 Task: Look for space in Matehuala, Mexico from 8th June, 2023 to 16th June, 2023 for 2 adults in price range Rs.10000 to Rs.15000. Place can be entire place with 1  bedroom having 1 bed and 1 bathroom. Property type can be house, flat, guest house, hotel. Booking option can be shelf check-in. Required host language is English.
Action: Mouse moved to (520, 114)
Screenshot: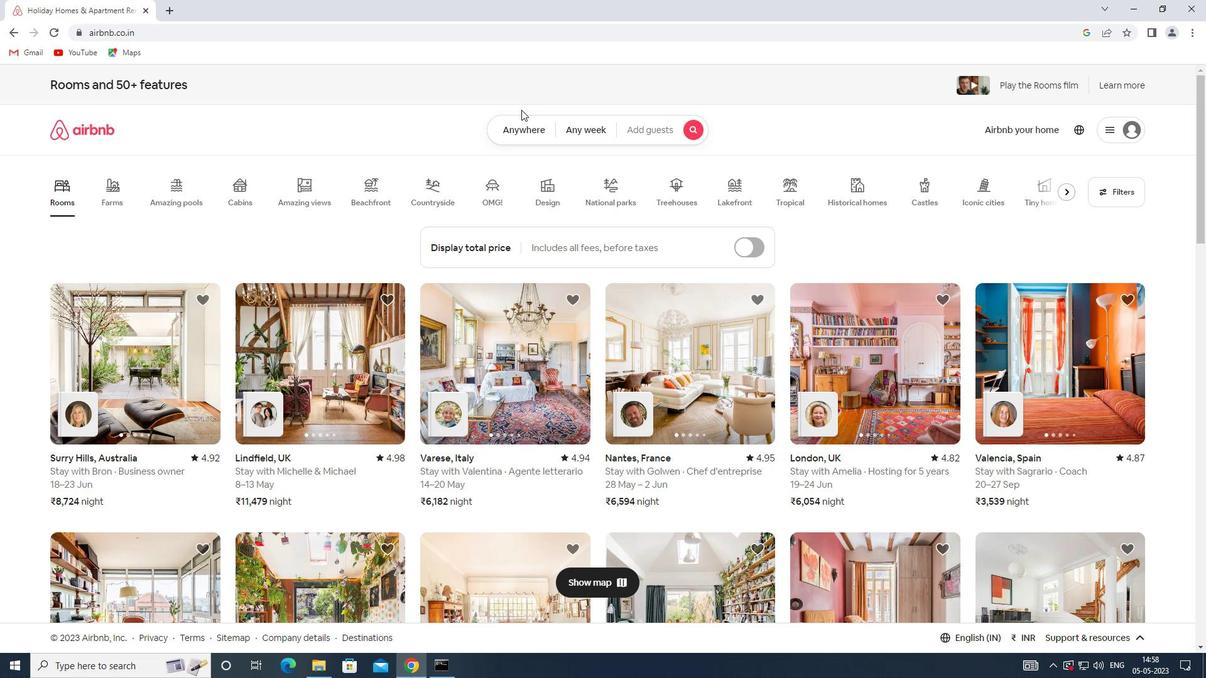 
Action: Mouse pressed left at (520, 114)
Screenshot: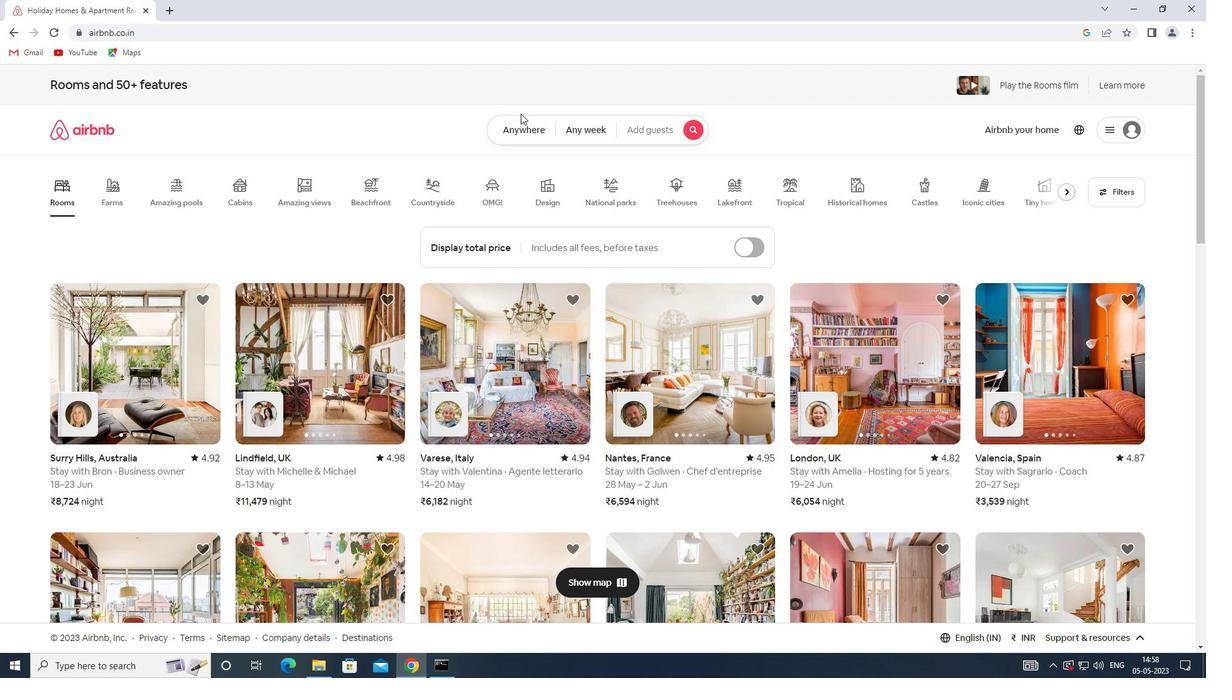 
Action: Mouse moved to (521, 126)
Screenshot: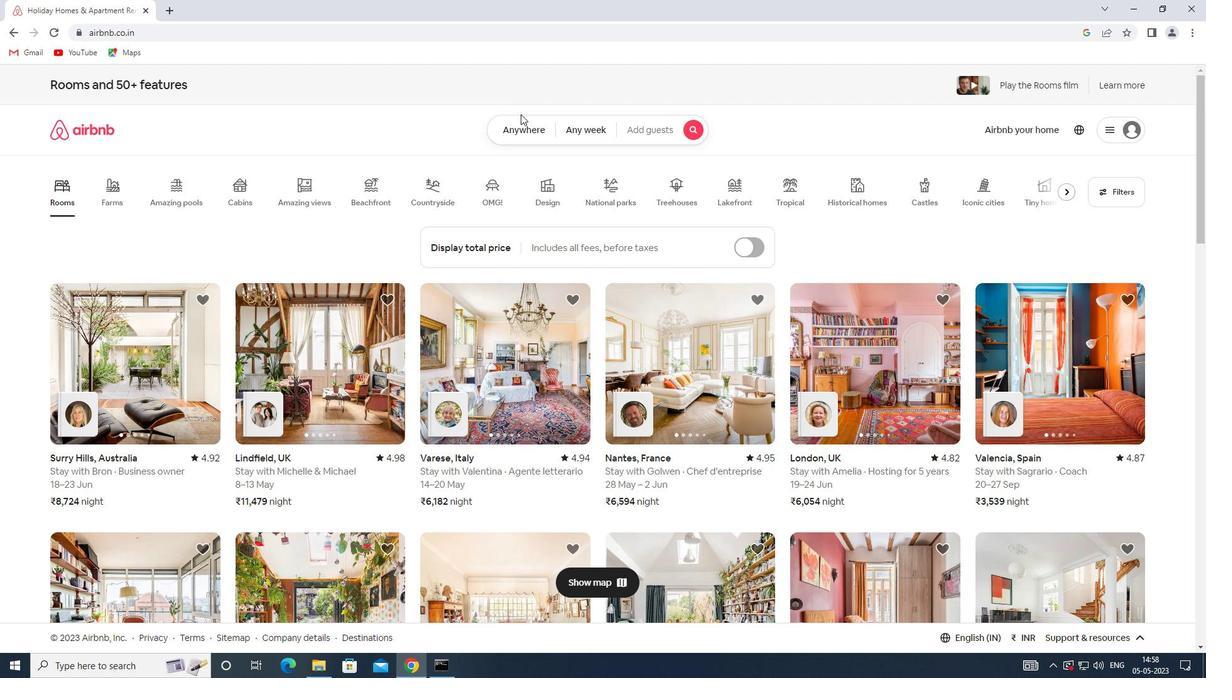
Action: Mouse pressed left at (521, 126)
Screenshot: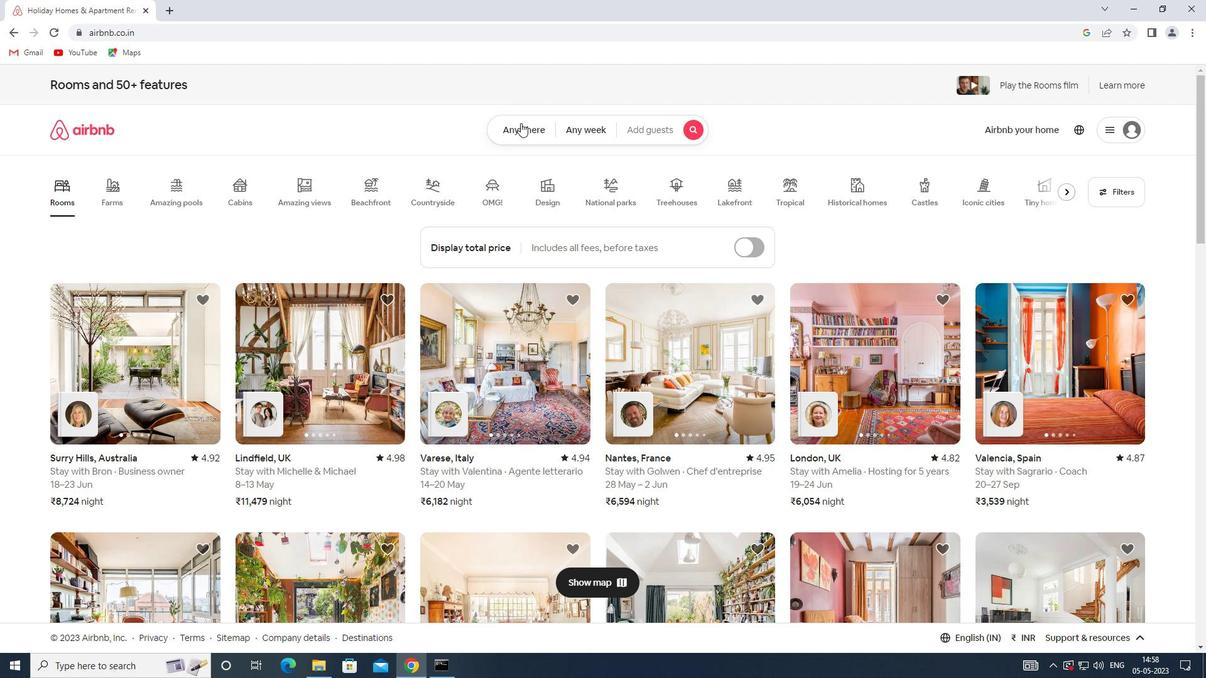 
Action: Mouse moved to (433, 182)
Screenshot: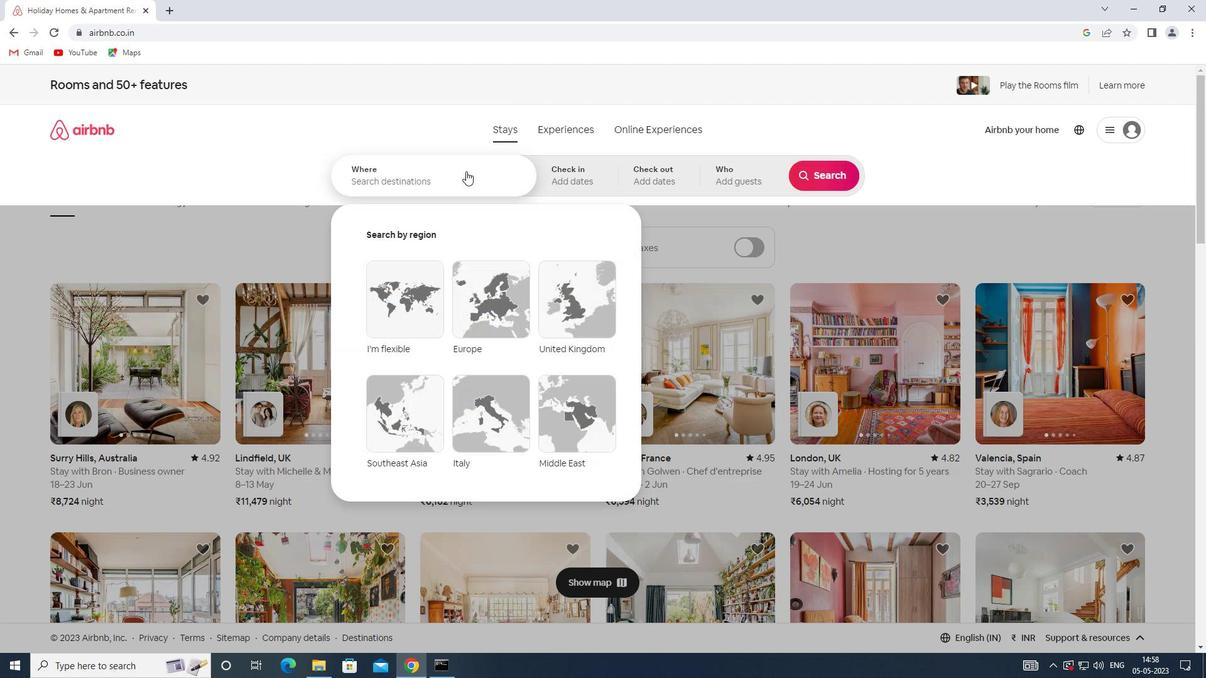 
Action: Mouse pressed left at (433, 182)
Screenshot: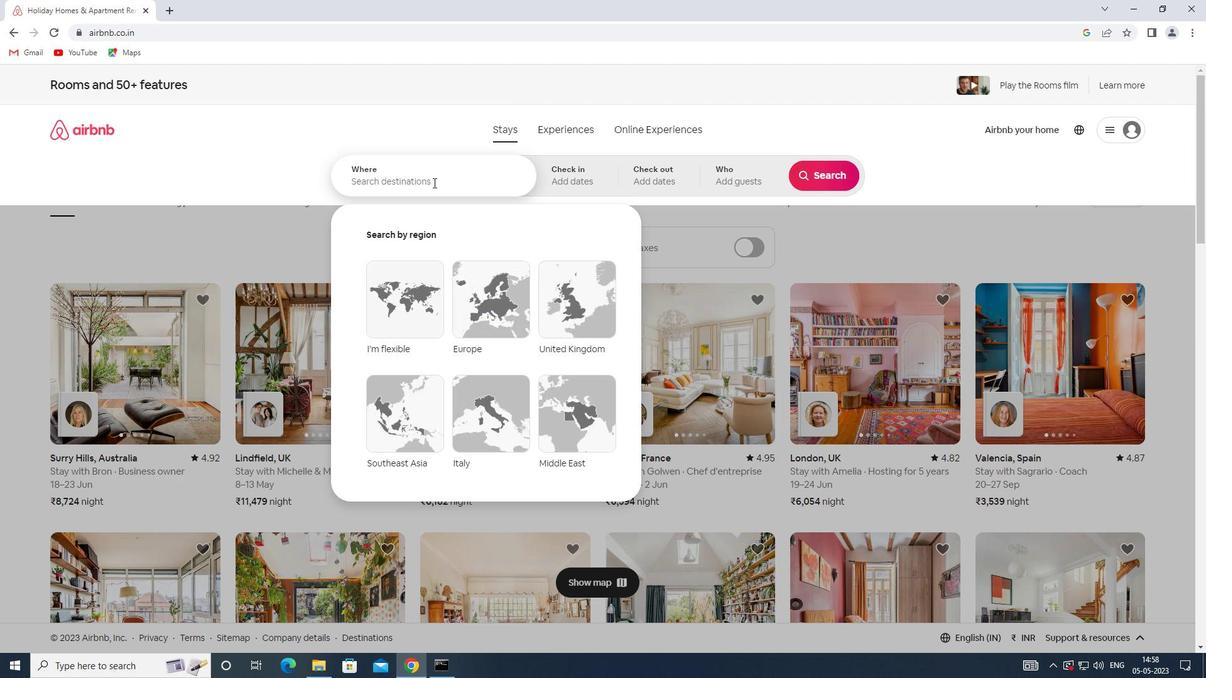
Action: Key pressed <Key.shift><Key.shift><Key.shift><Key.shift><Key.shift><Key.shift><Key.shift><Key.shift><Key.shift><Key.shift><Key.shift><Key.shift><Key.shift><Key.shift><Key.shift><Key.shift><Key.shift><Key.shift><Key.shift><Key.shift><Key.shift><Key.shift><Key.shift><Key.shift><Key.shift><Key.shift><Key.shift><Key.shift><Key.shift><Key.shift><Key.shift><Key.shift><Key.shift><Key.shift>MATEHULA,<Key.shift>MEXICO
Screenshot: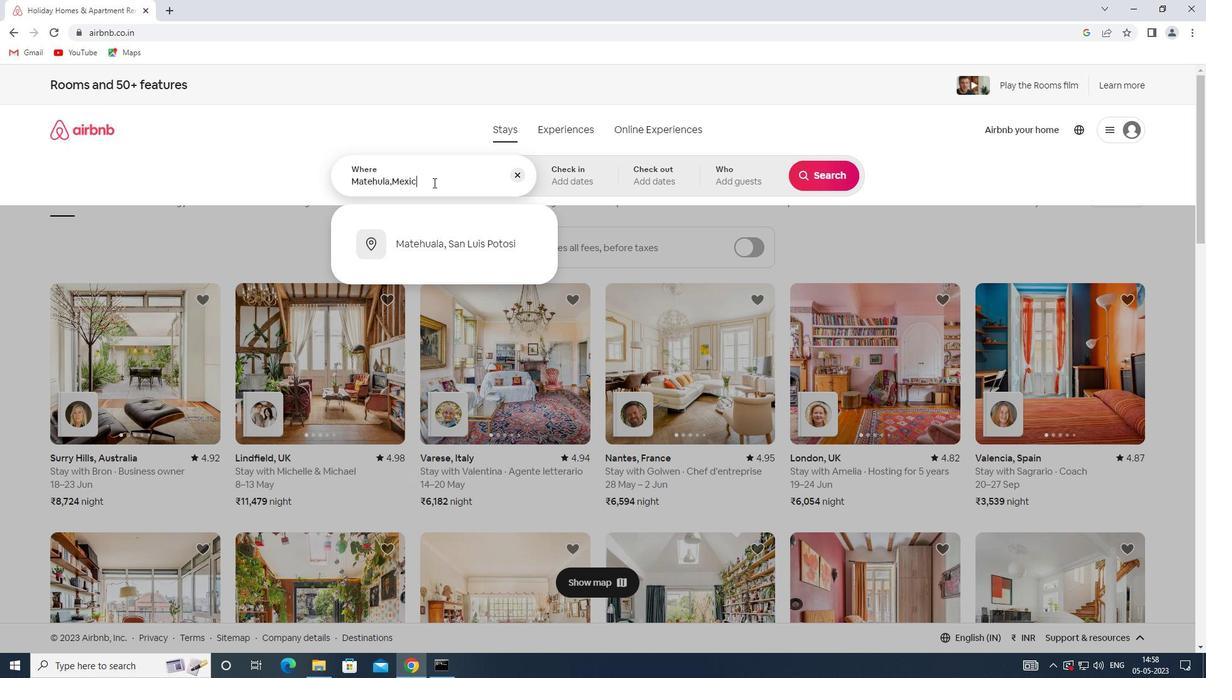
Action: Mouse moved to (588, 180)
Screenshot: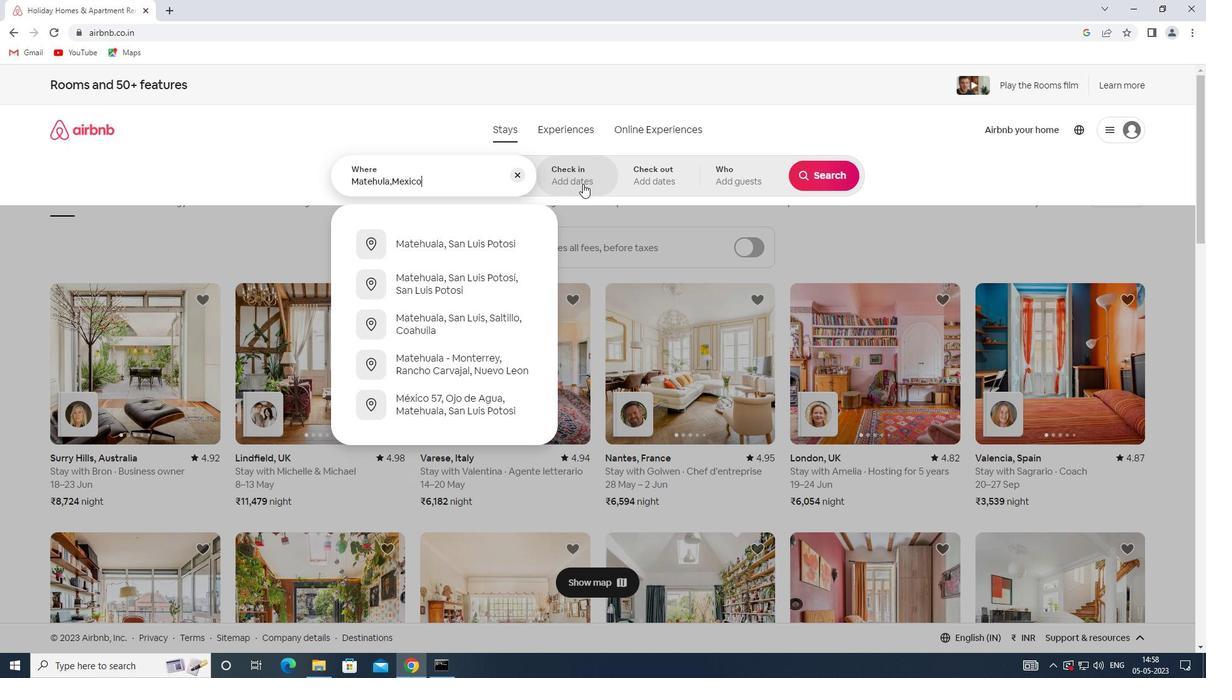 
Action: Mouse pressed left at (588, 180)
Screenshot: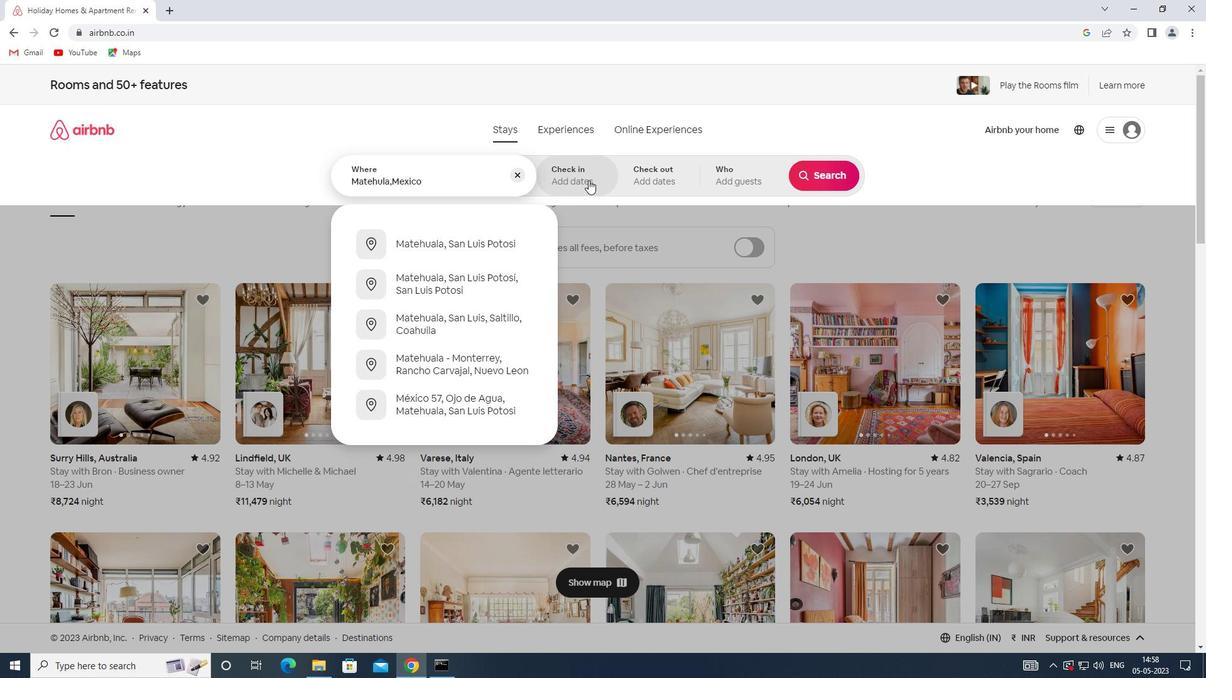 
Action: Mouse moved to (752, 346)
Screenshot: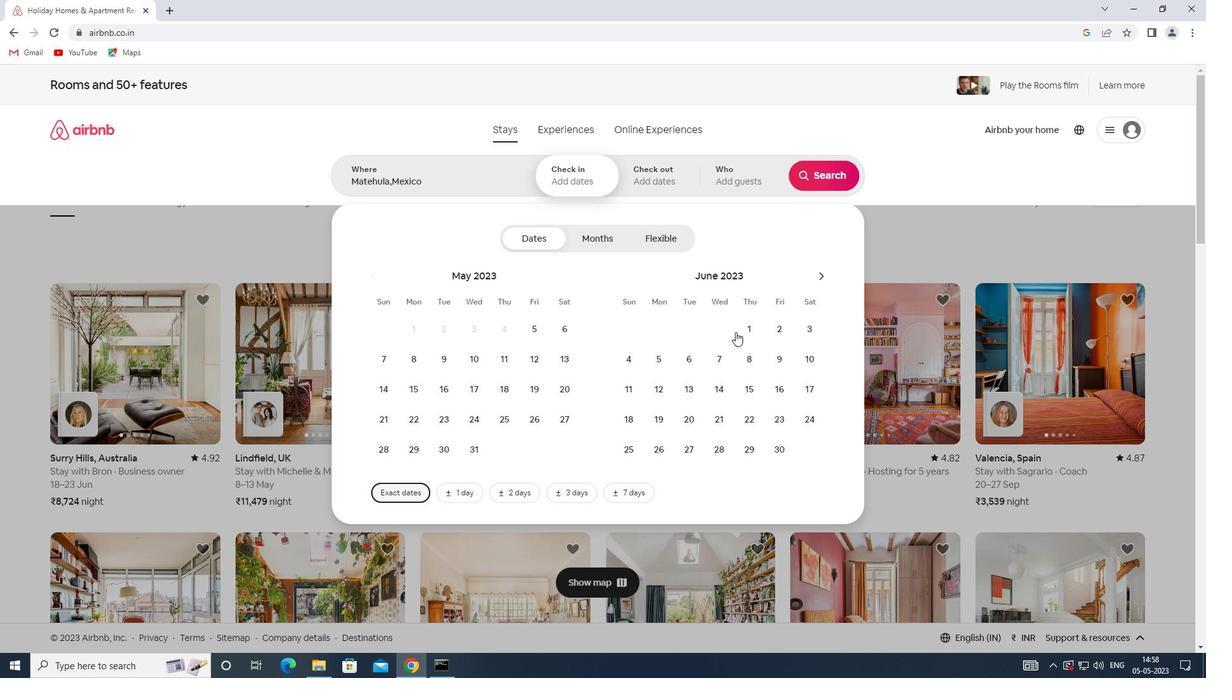 
Action: Mouse pressed left at (752, 346)
Screenshot: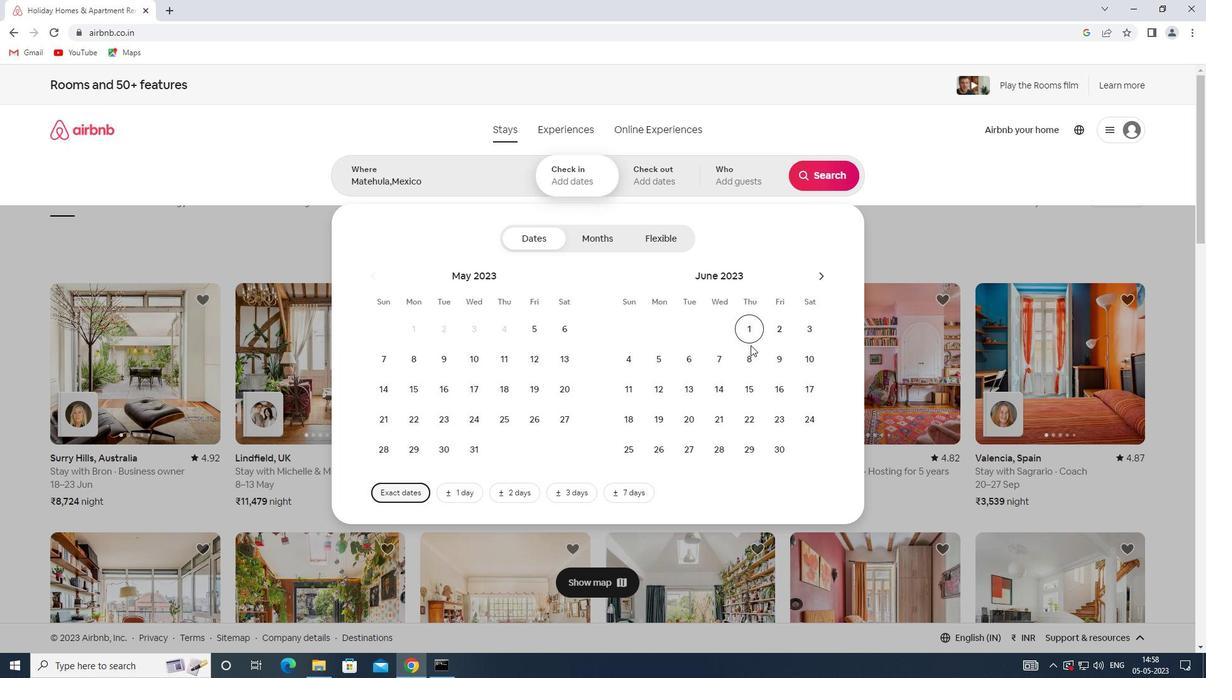 
Action: Mouse moved to (782, 384)
Screenshot: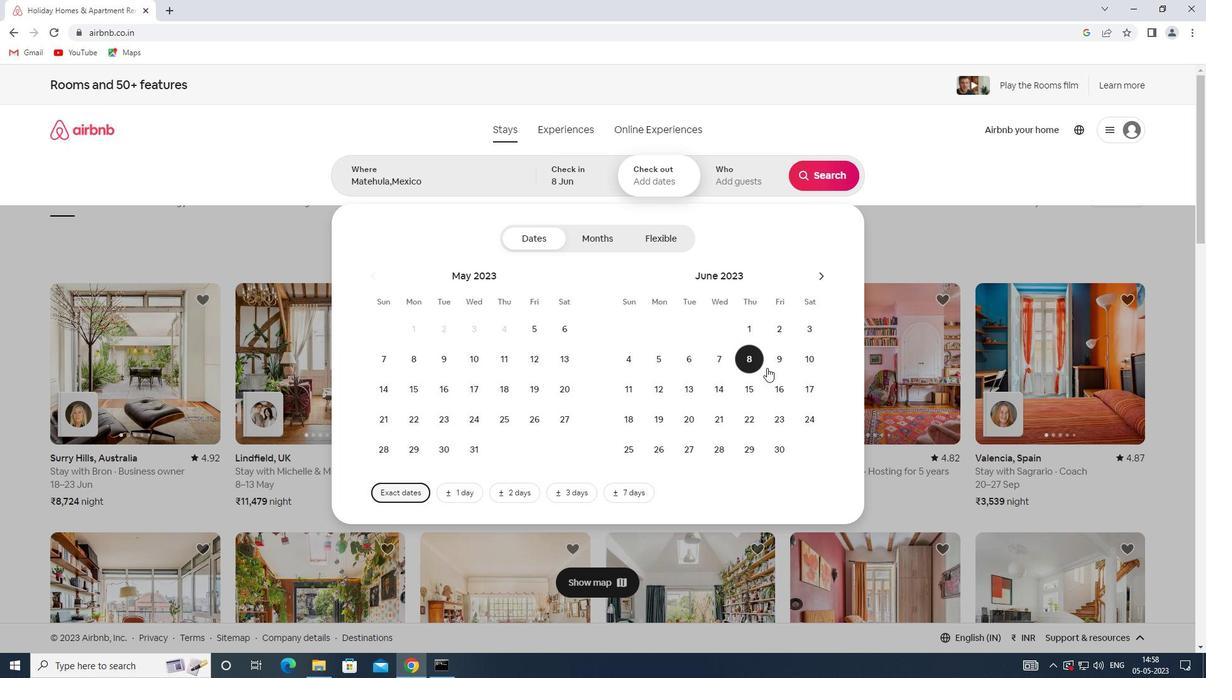 
Action: Mouse pressed left at (782, 384)
Screenshot: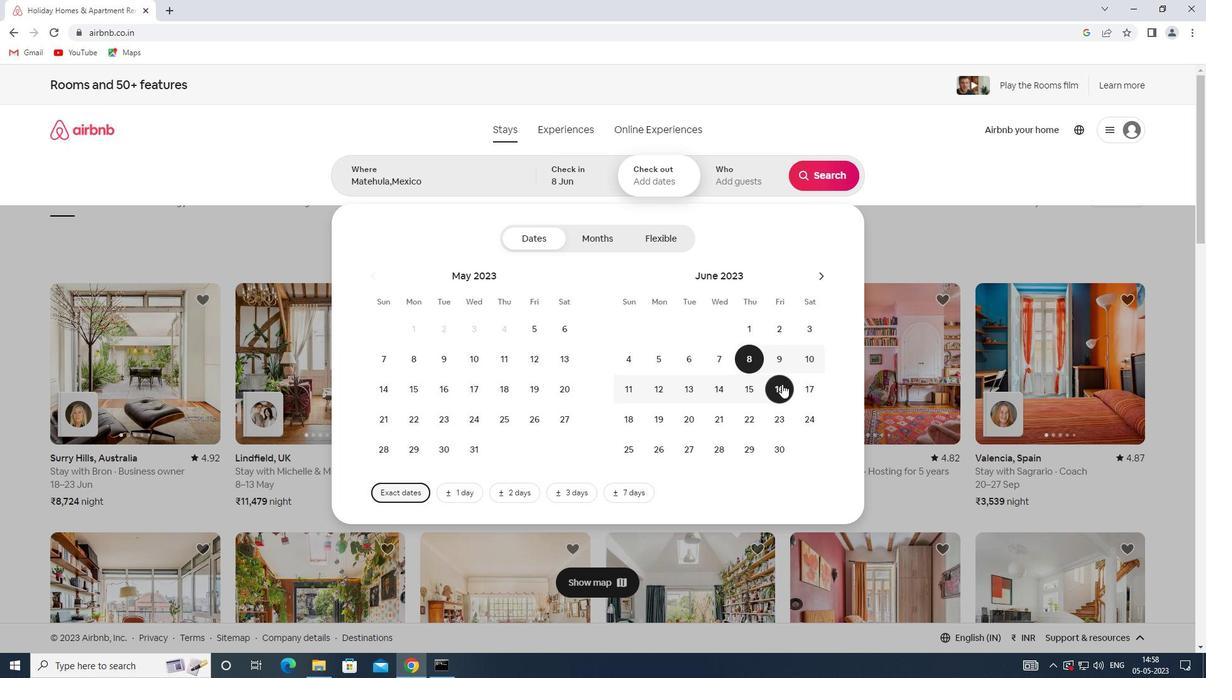 
Action: Mouse moved to (755, 176)
Screenshot: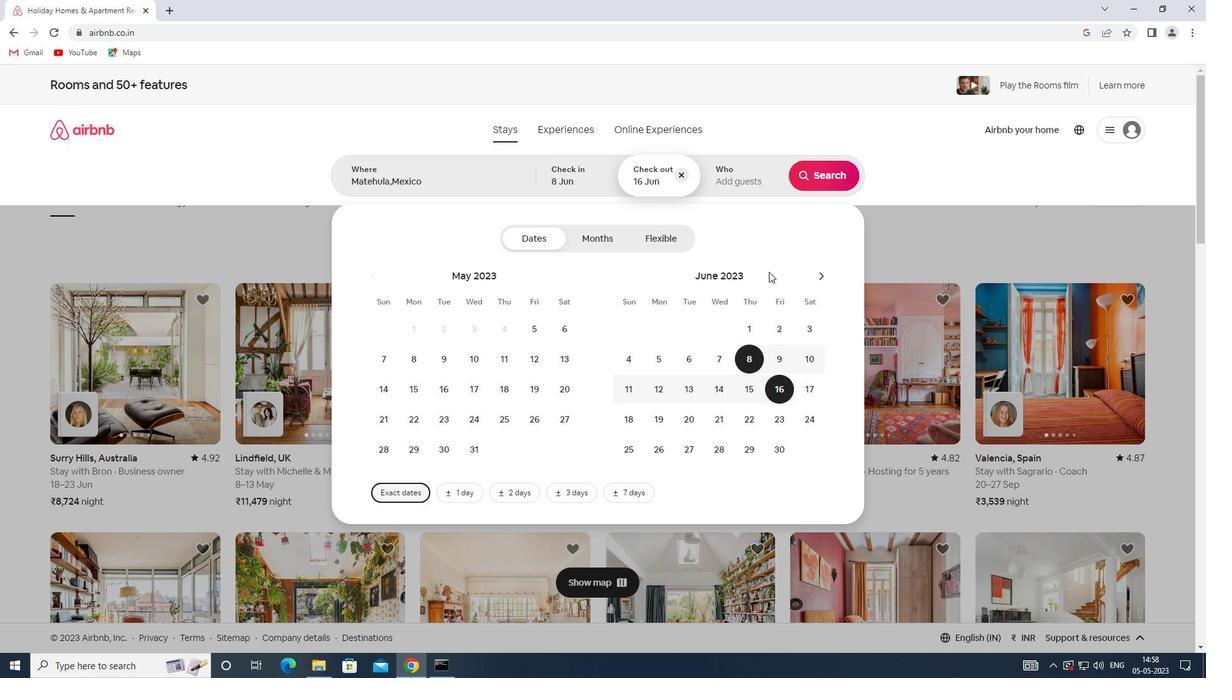 
Action: Mouse pressed left at (755, 176)
Screenshot: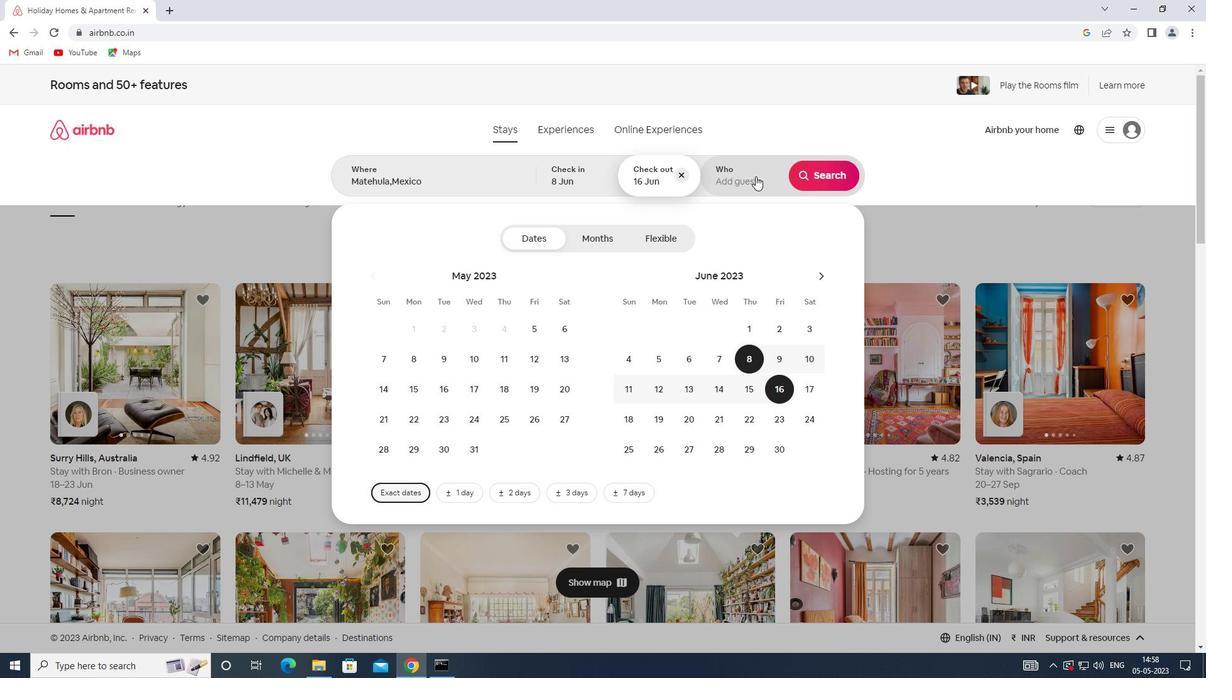 
Action: Mouse moved to (832, 243)
Screenshot: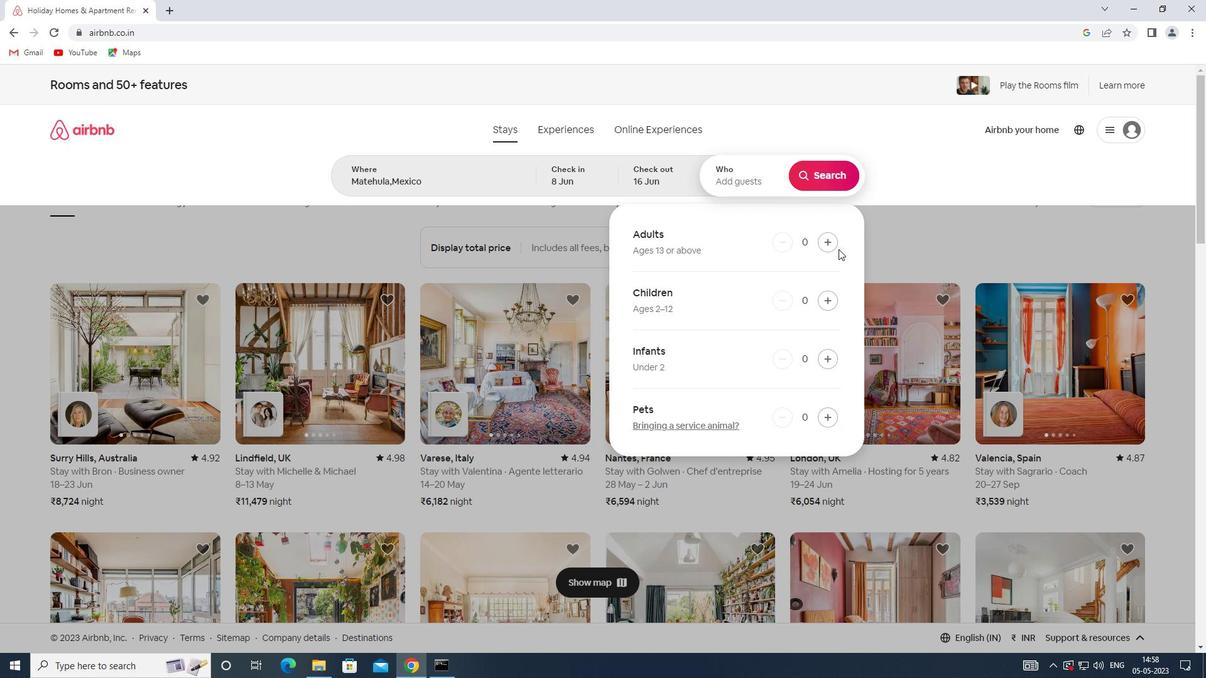 
Action: Mouse pressed left at (832, 243)
Screenshot: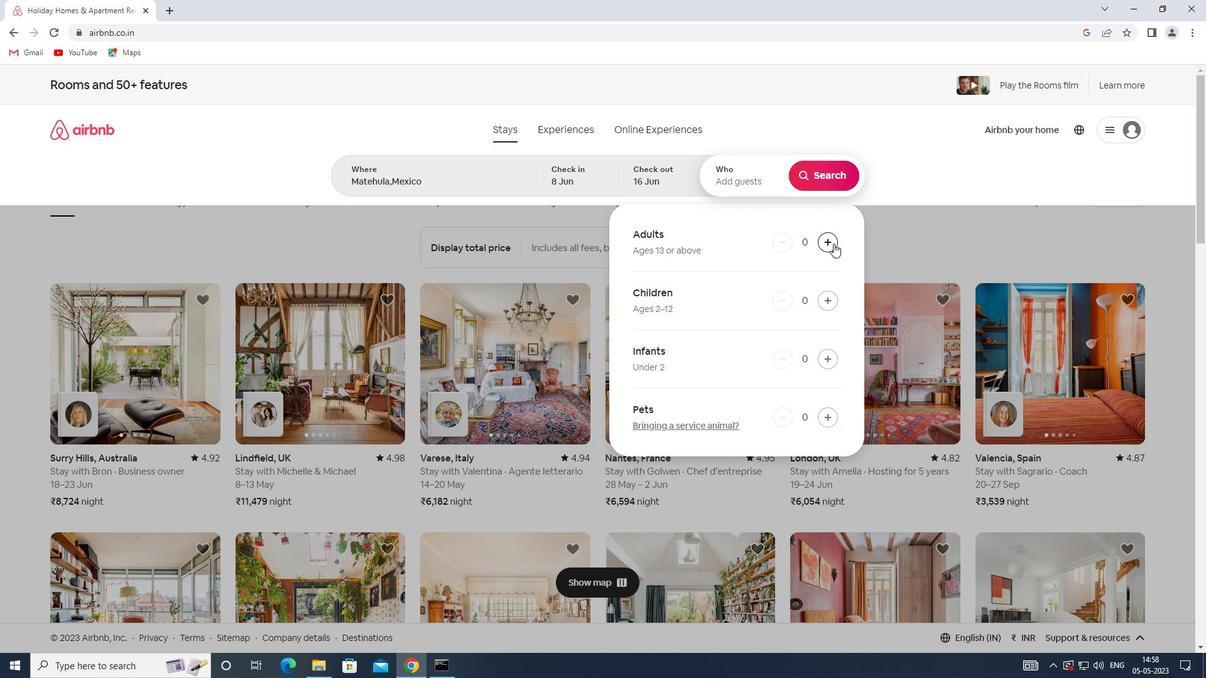
Action: Mouse pressed left at (832, 243)
Screenshot: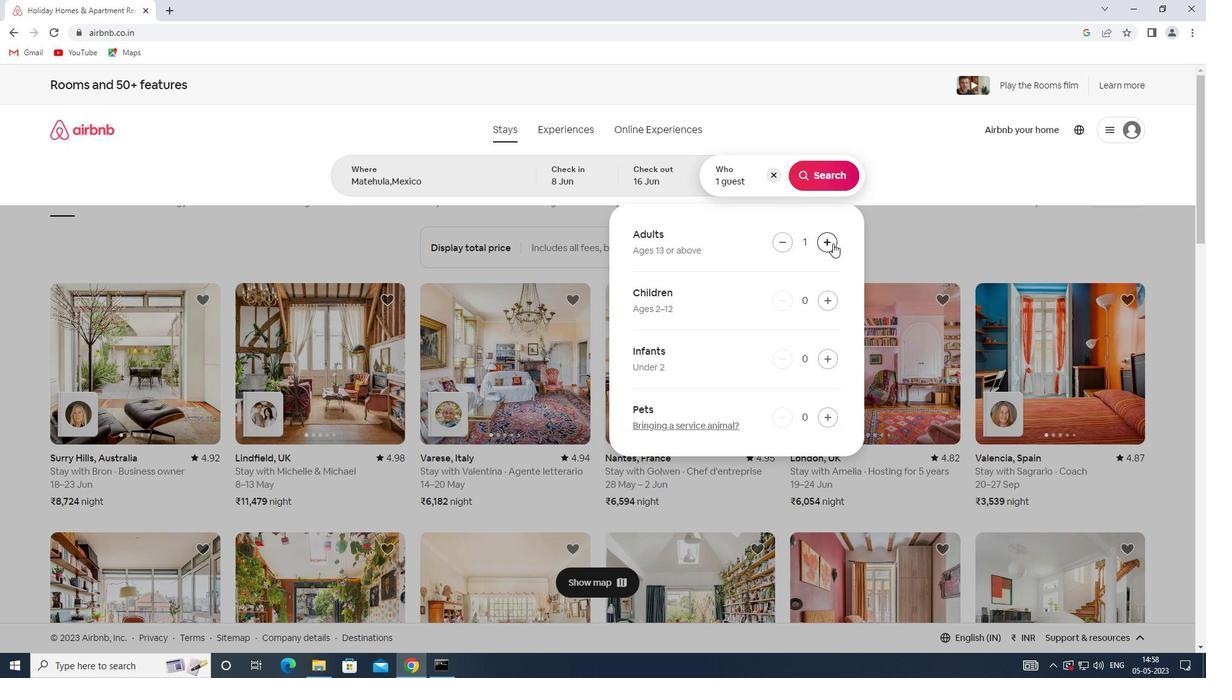 
Action: Mouse moved to (824, 176)
Screenshot: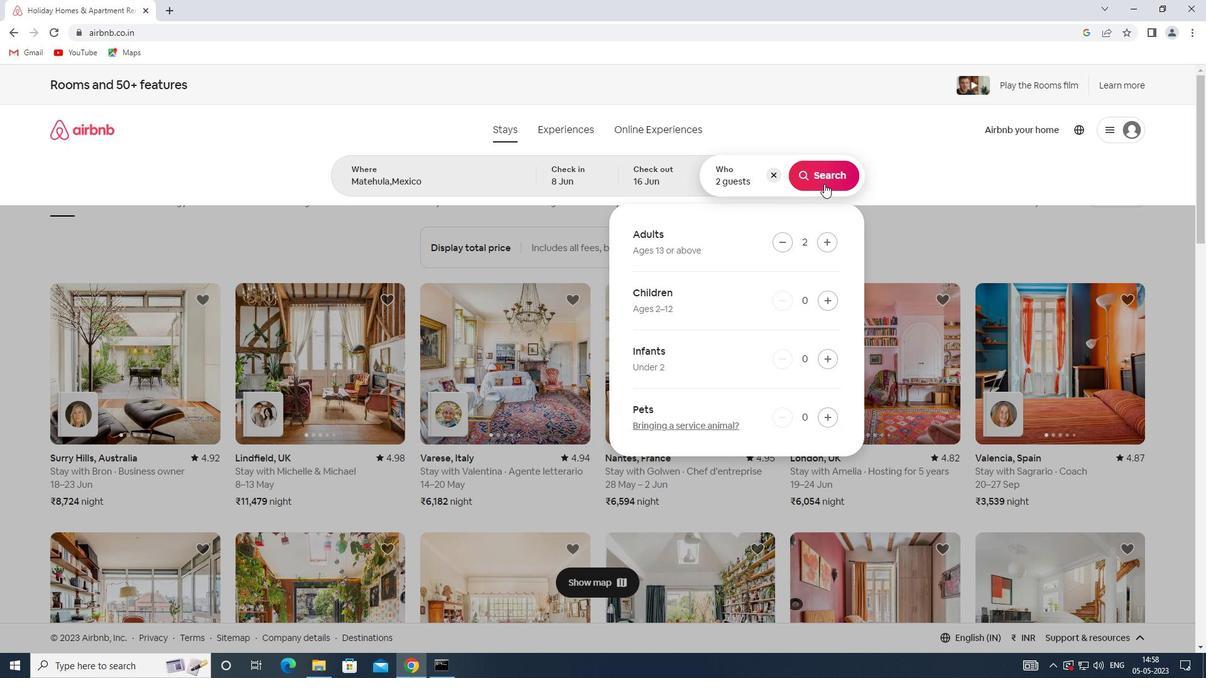 
Action: Mouse pressed left at (824, 176)
Screenshot: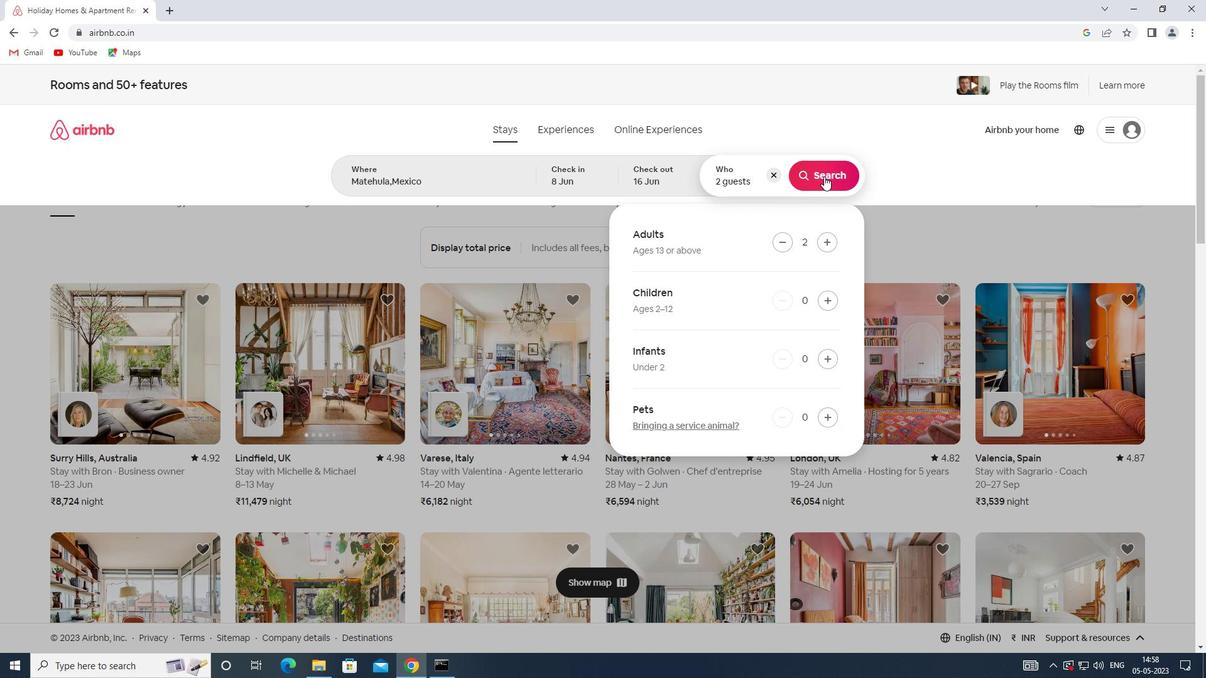 
Action: Mouse moved to (1158, 149)
Screenshot: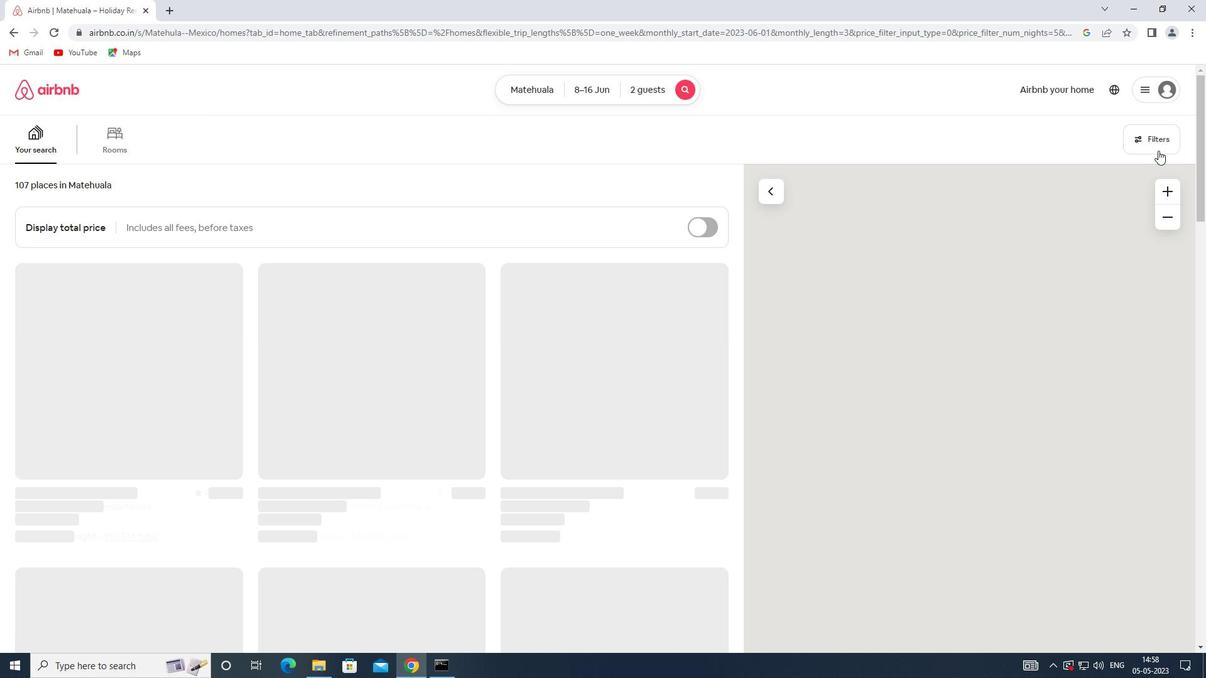 
Action: Mouse pressed left at (1158, 149)
Screenshot: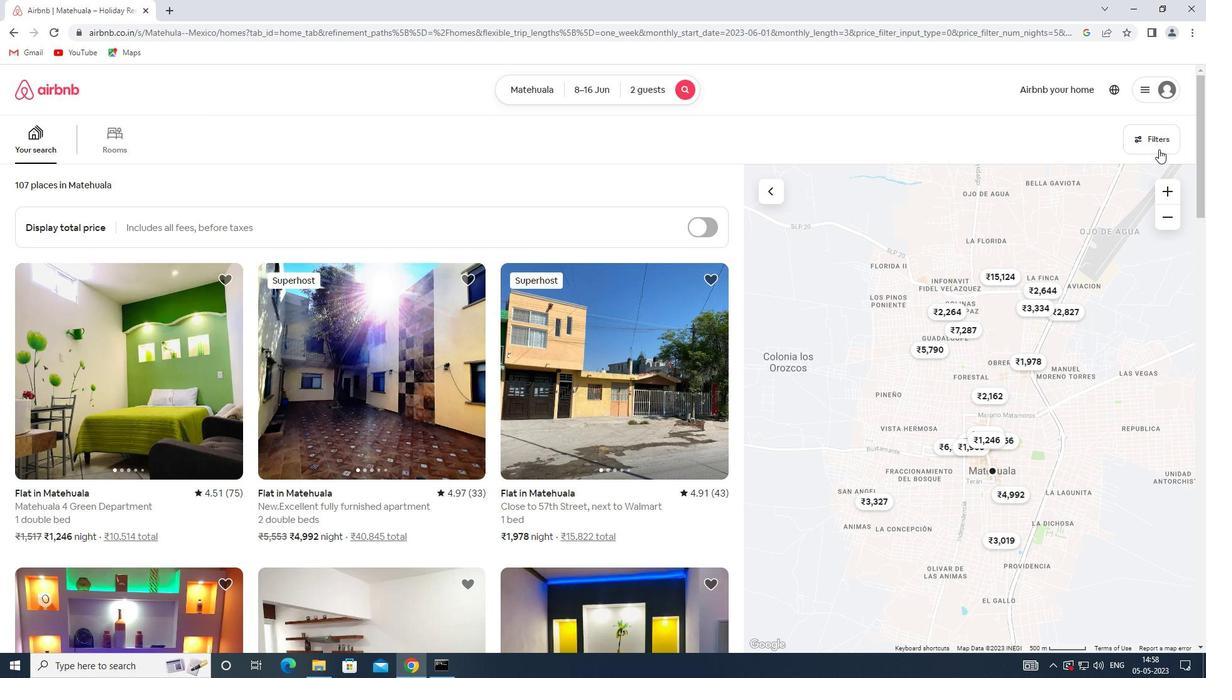 
Action: Mouse moved to (439, 450)
Screenshot: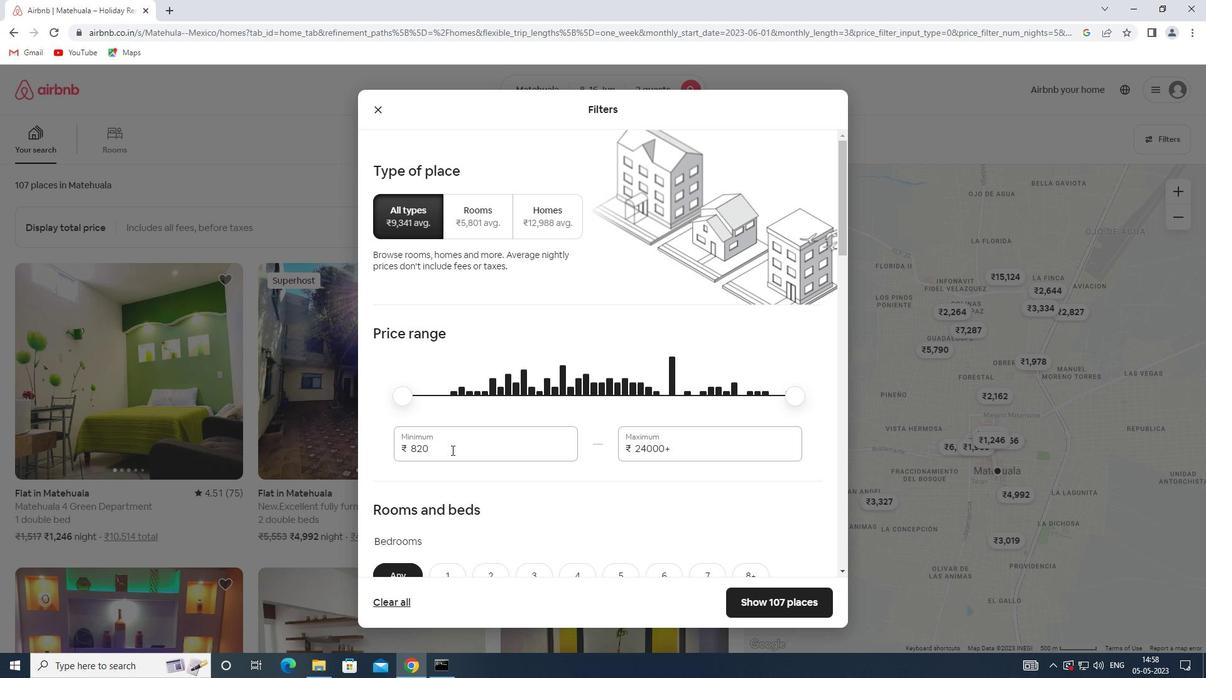 
Action: Mouse pressed left at (439, 450)
Screenshot: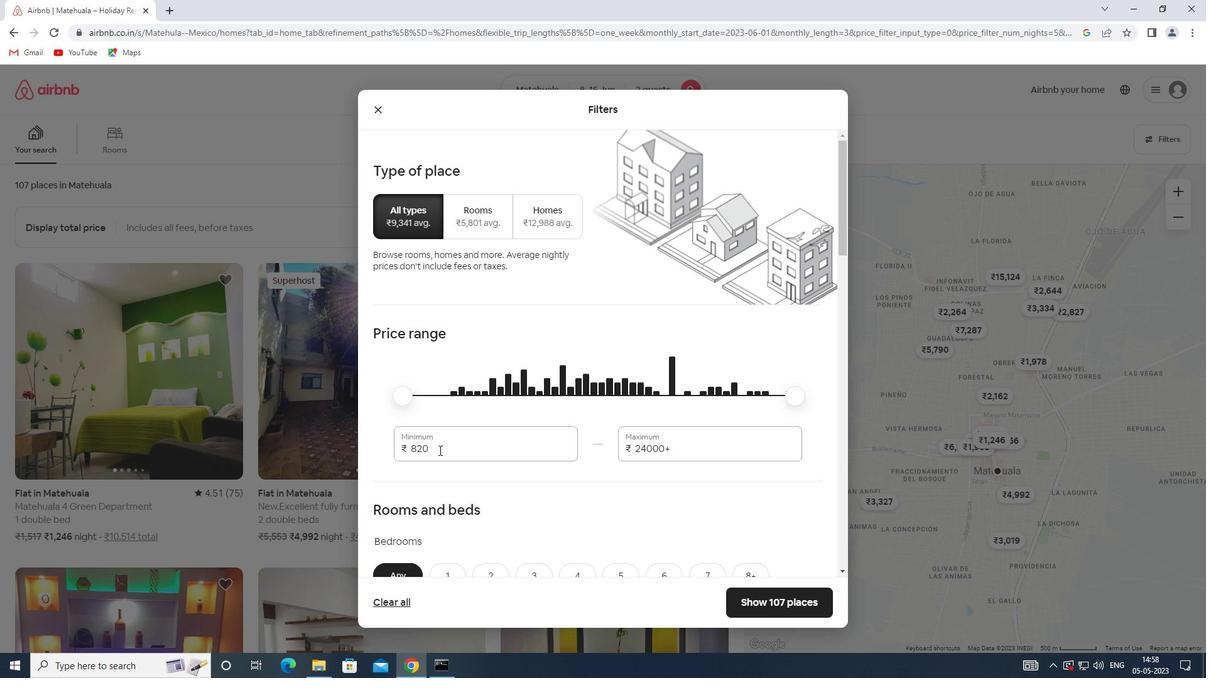 
Action: Mouse moved to (410, 447)
Screenshot: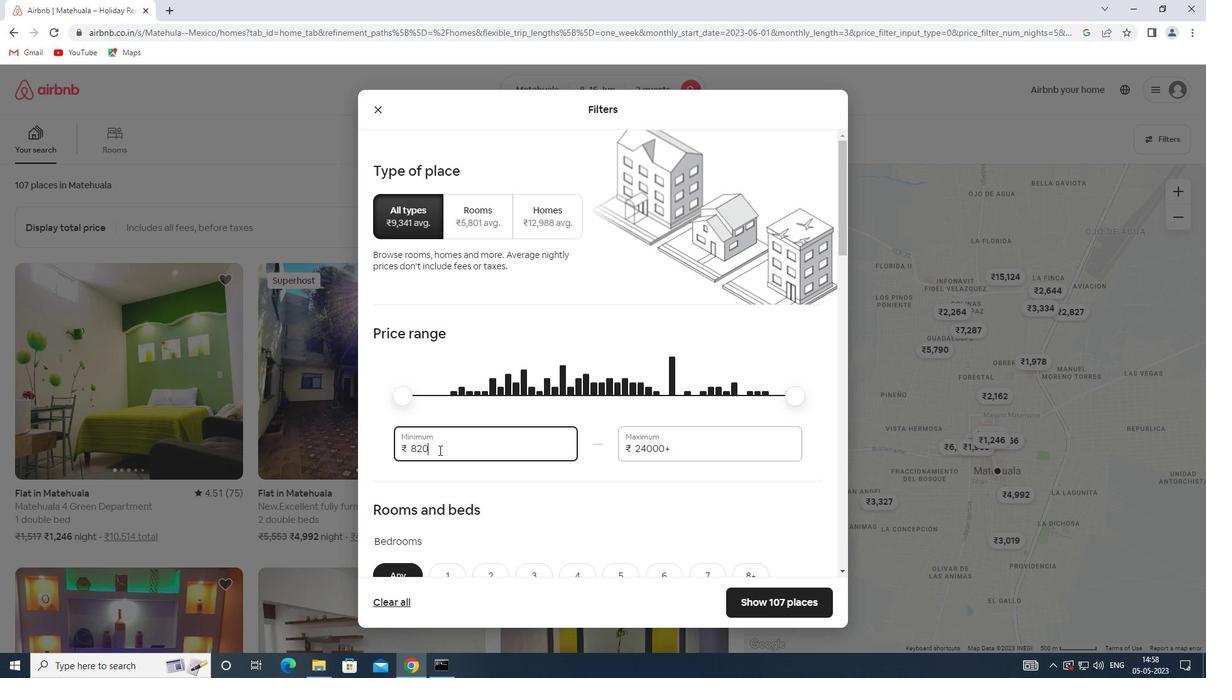 
Action: Key pressed 10000
Screenshot: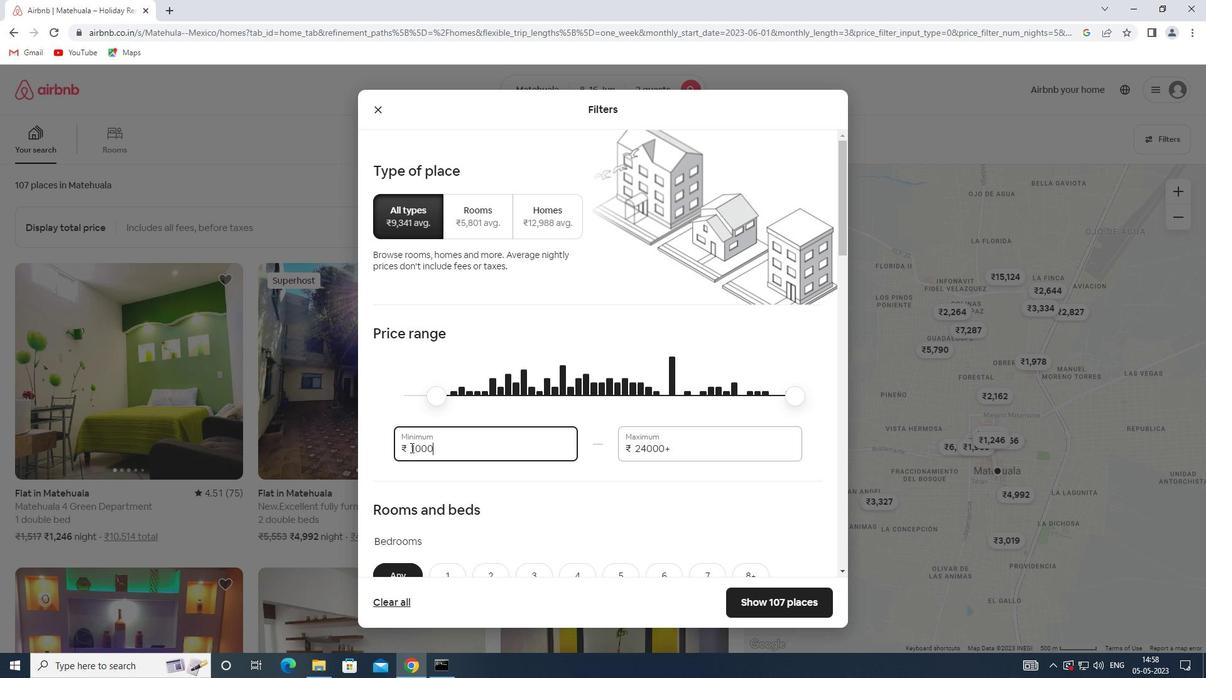 
Action: Mouse moved to (671, 448)
Screenshot: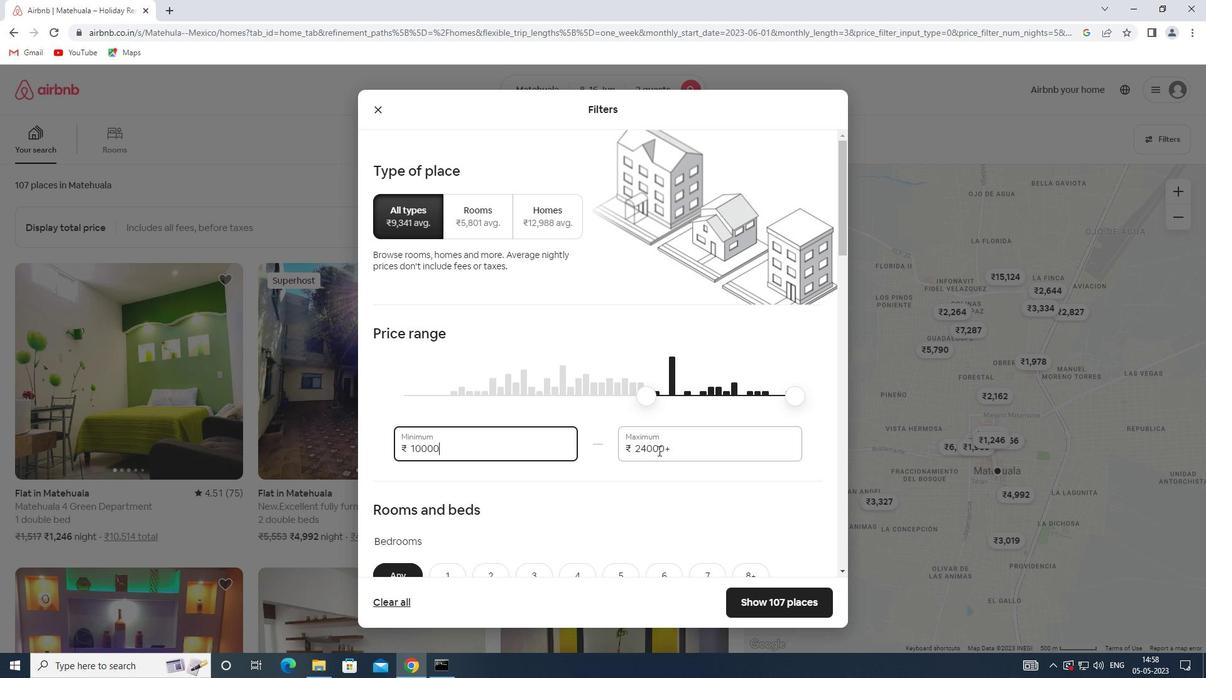
Action: Mouse pressed left at (671, 448)
Screenshot: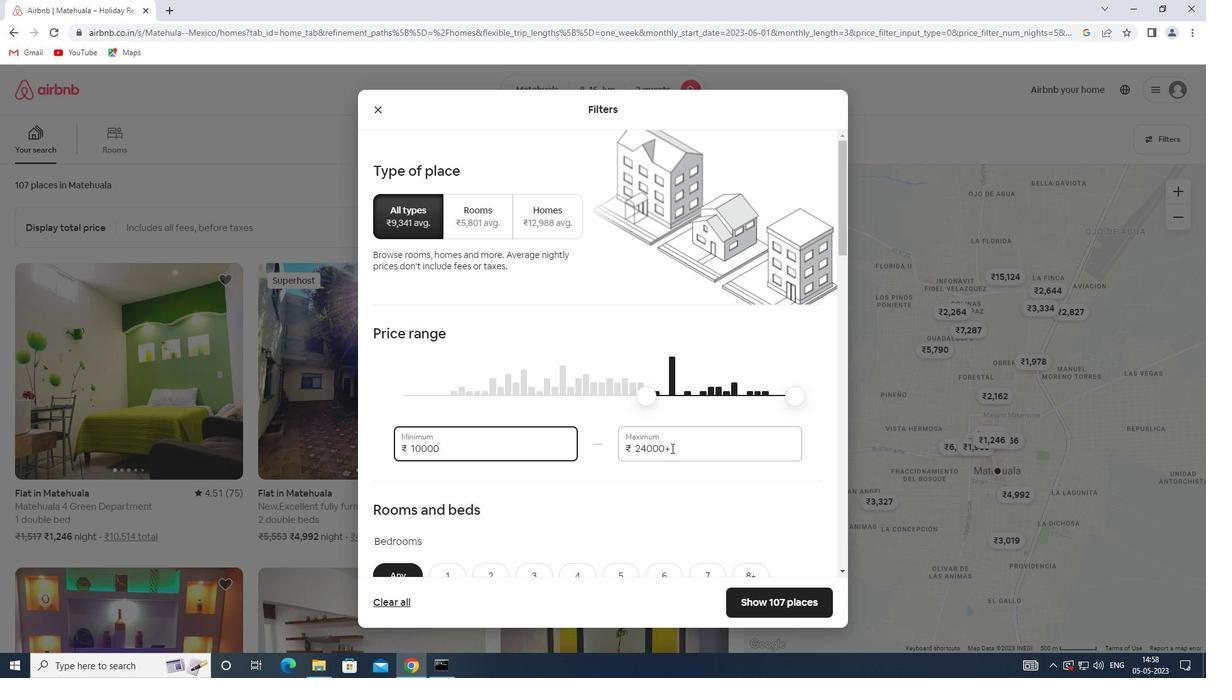
Action: Mouse moved to (623, 449)
Screenshot: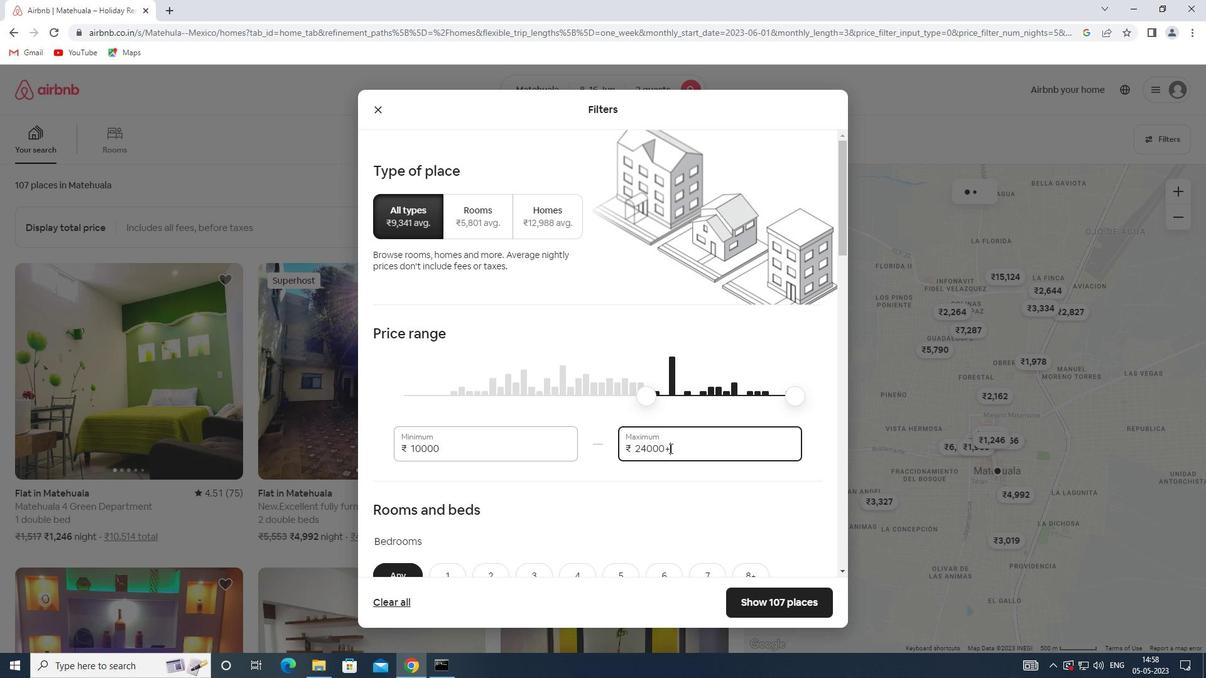 
Action: Key pressed 15000
Screenshot: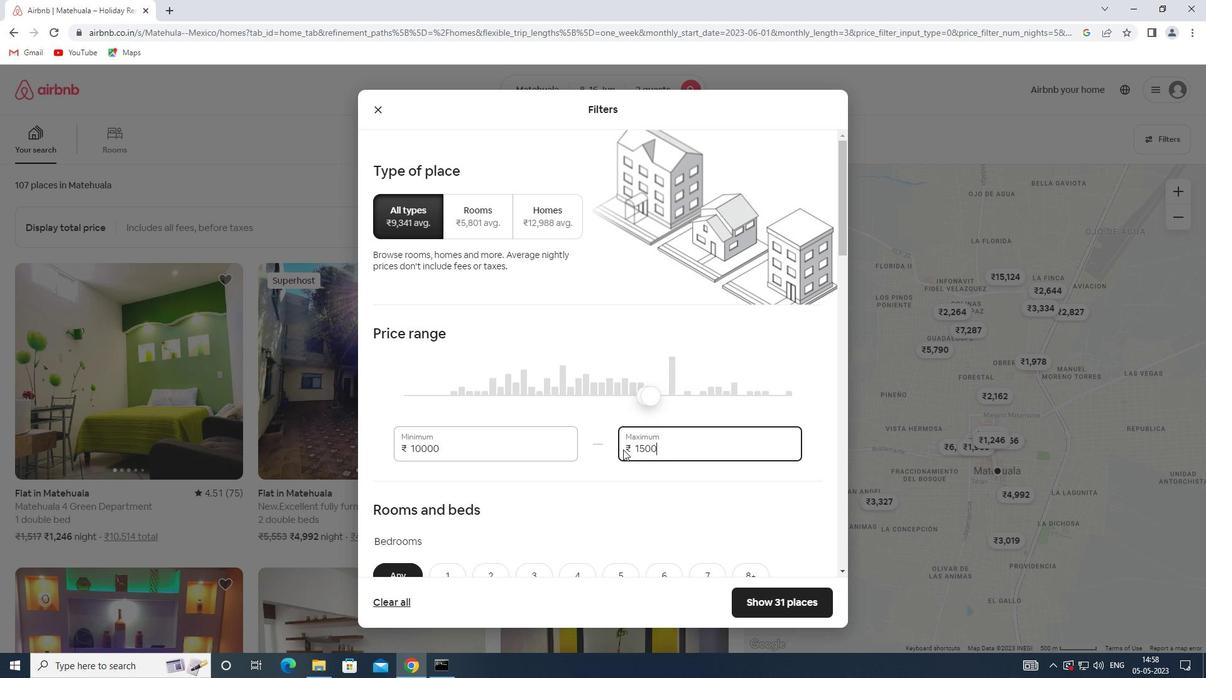 
Action: Mouse moved to (550, 427)
Screenshot: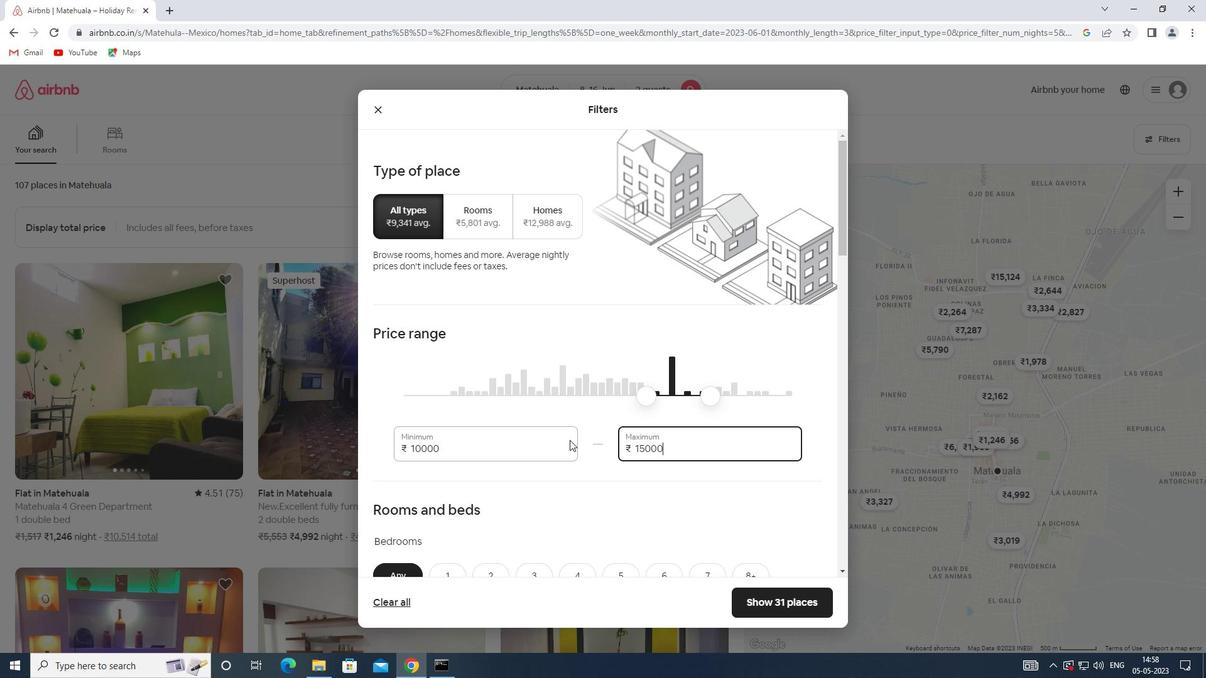 
Action: Mouse scrolled (550, 426) with delta (0, 0)
Screenshot: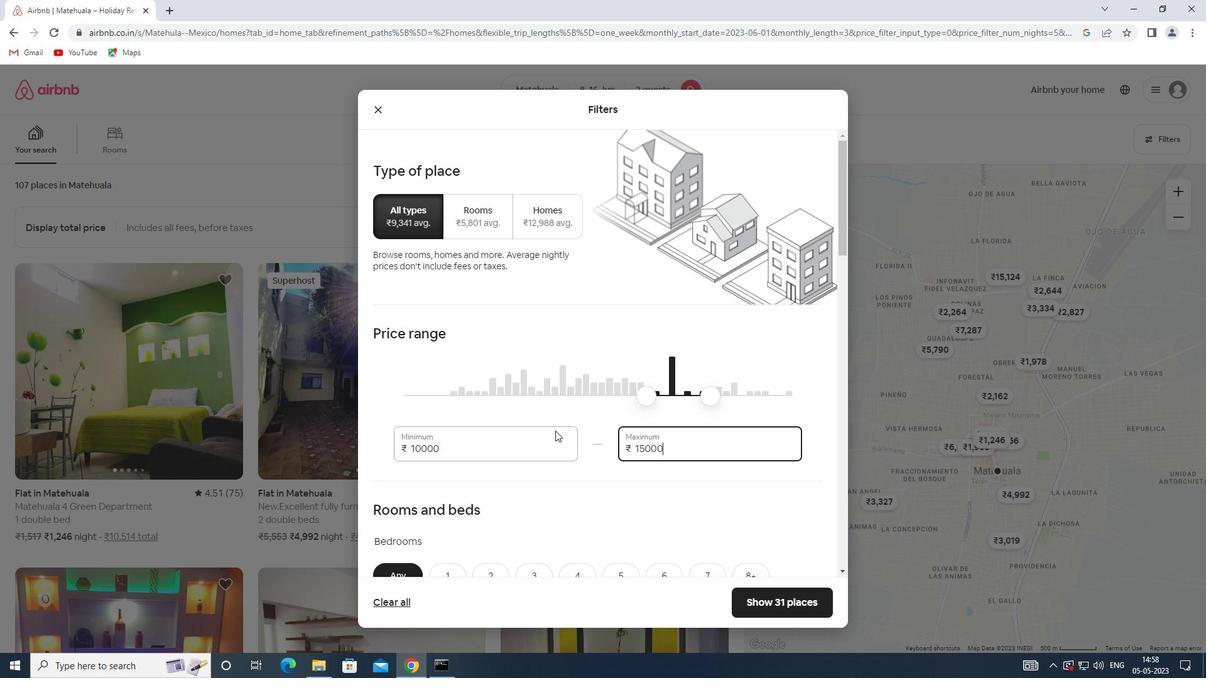 
Action: Mouse moved to (549, 427)
Screenshot: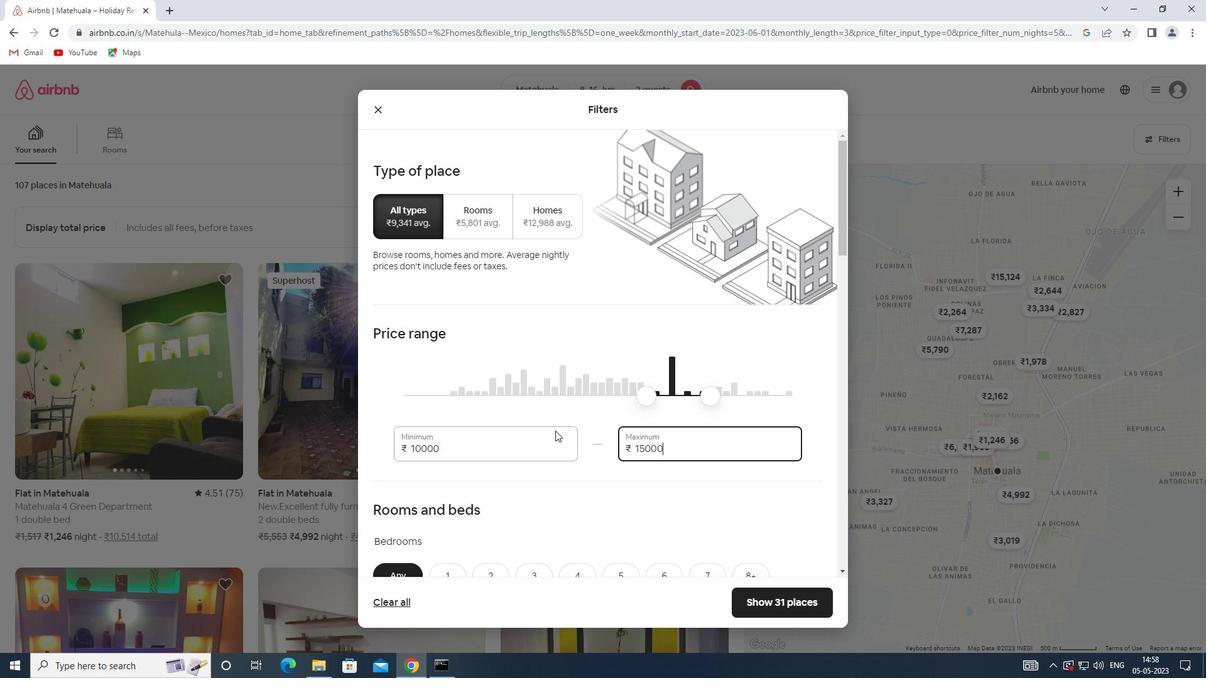 
Action: Mouse scrolled (549, 426) with delta (0, 0)
Screenshot: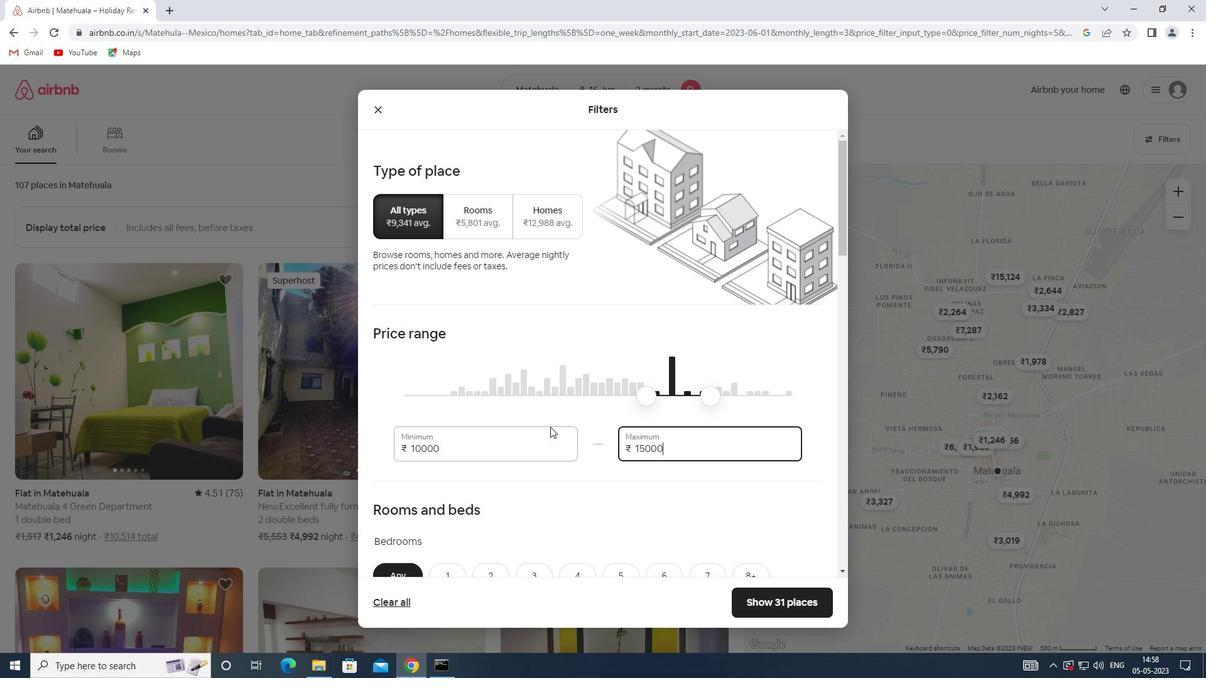 
Action: Mouse scrolled (549, 426) with delta (0, 0)
Screenshot: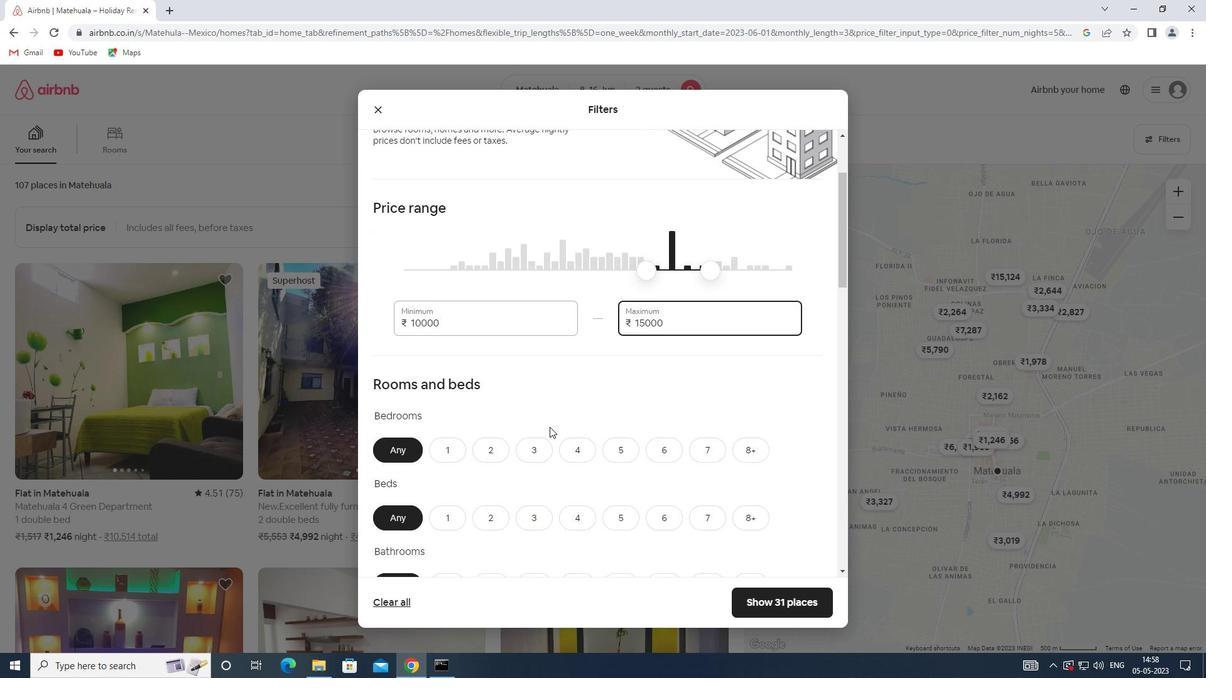 
Action: Mouse moved to (549, 427)
Screenshot: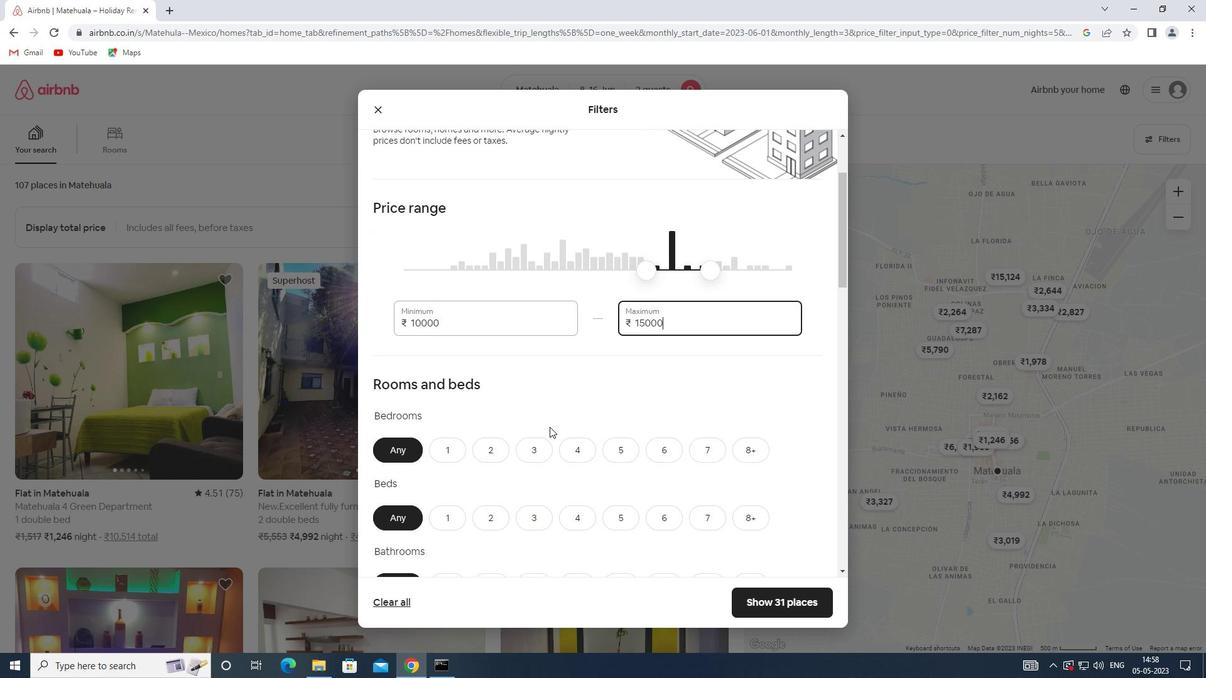 
Action: Mouse scrolled (549, 426) with delta (0, 0)
Screenshot: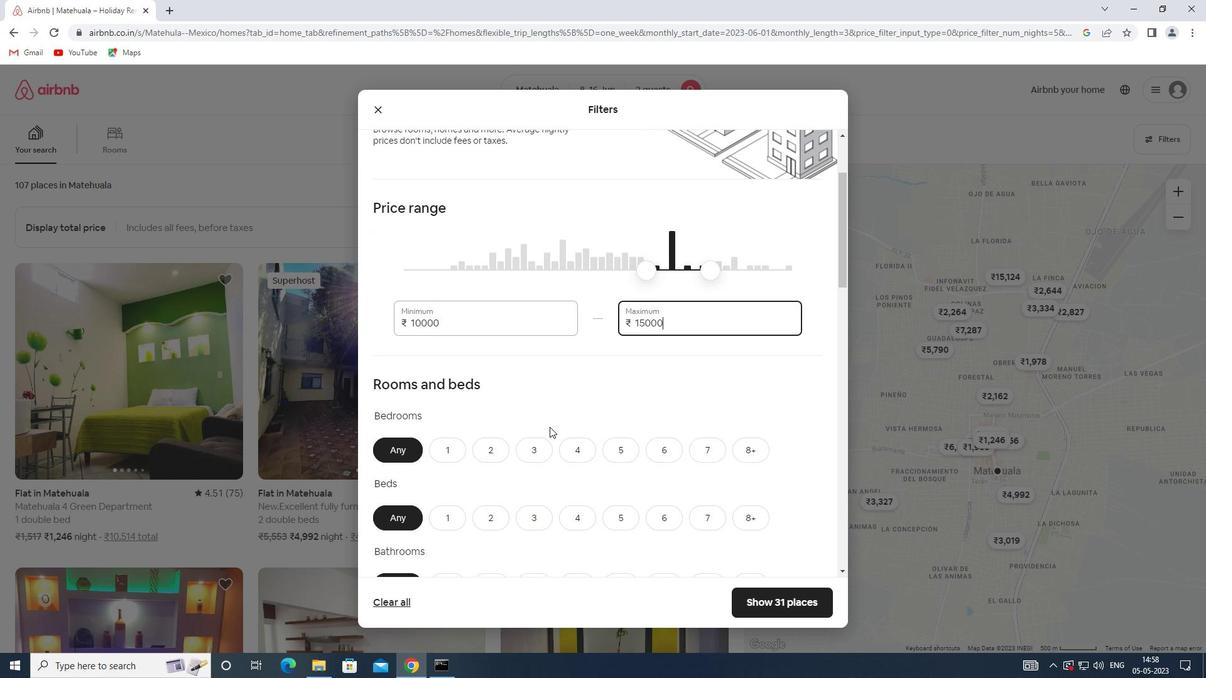 
Action: Mouse moved to (452, 328)
Screenshot: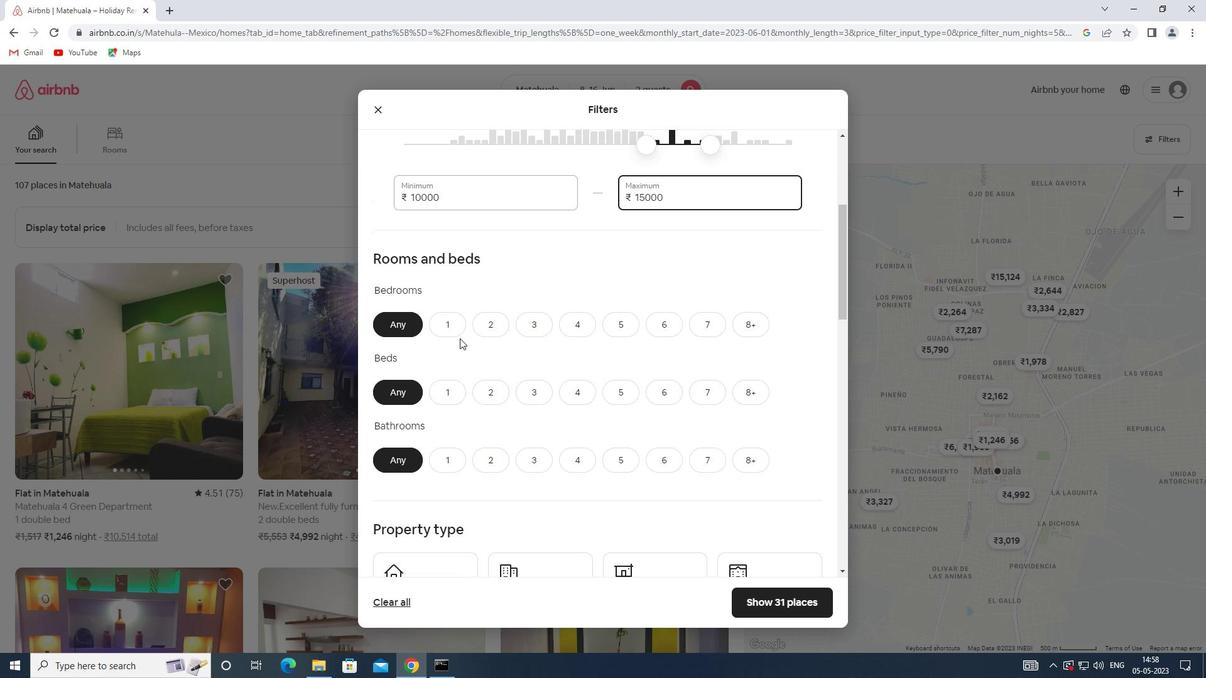 
Action: Mouse pressed left at (452, 328)
Screenshot: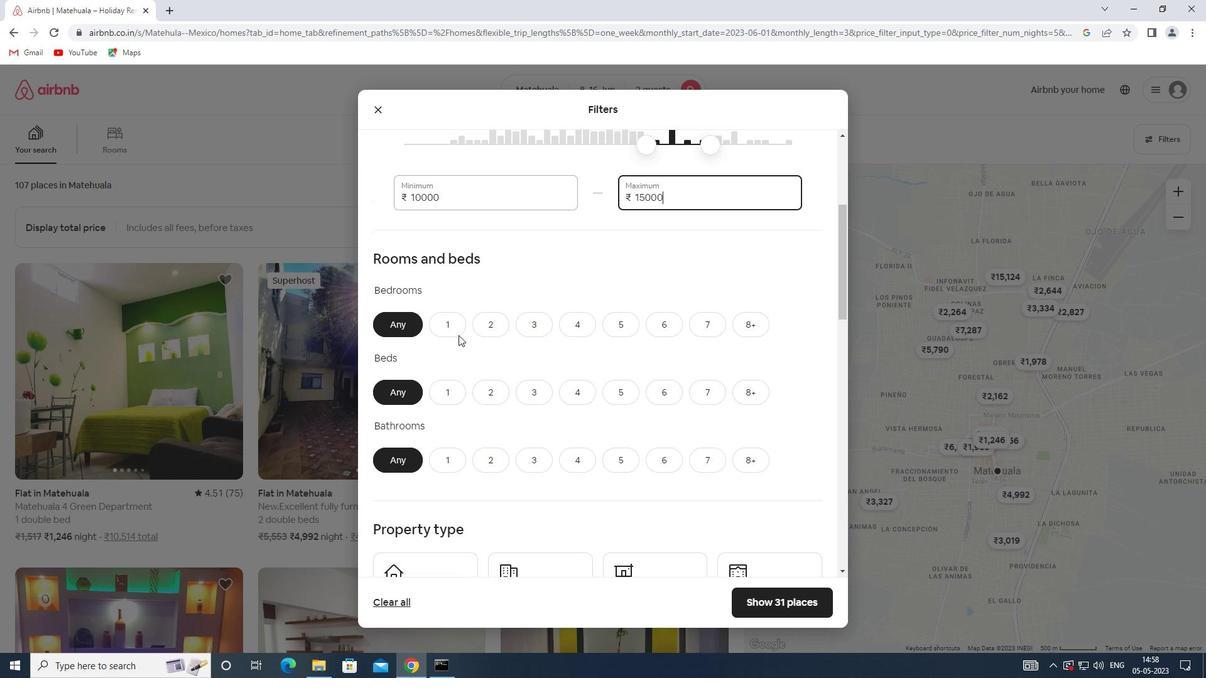 
Action: Mouse moved to (451, 390)
Screenshot: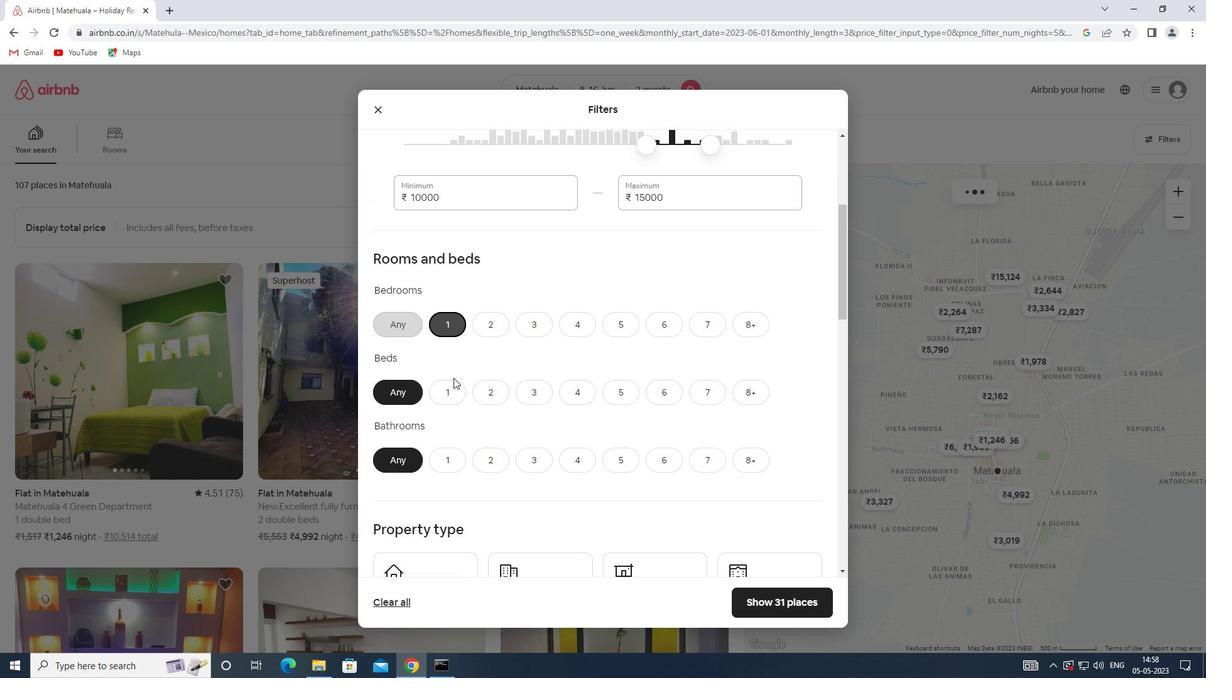 
Action: Mouse pressed left at (451, 390)
Screenshot: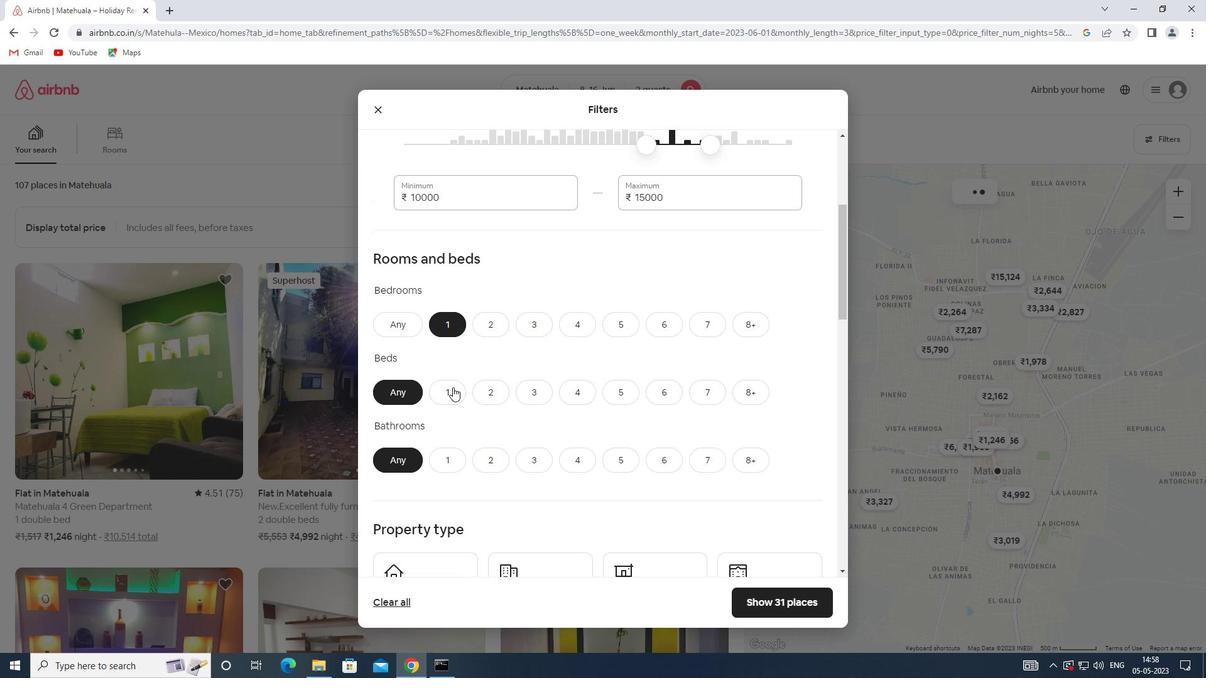 
Action: Mouse moved to (447, 460)
Screenshot: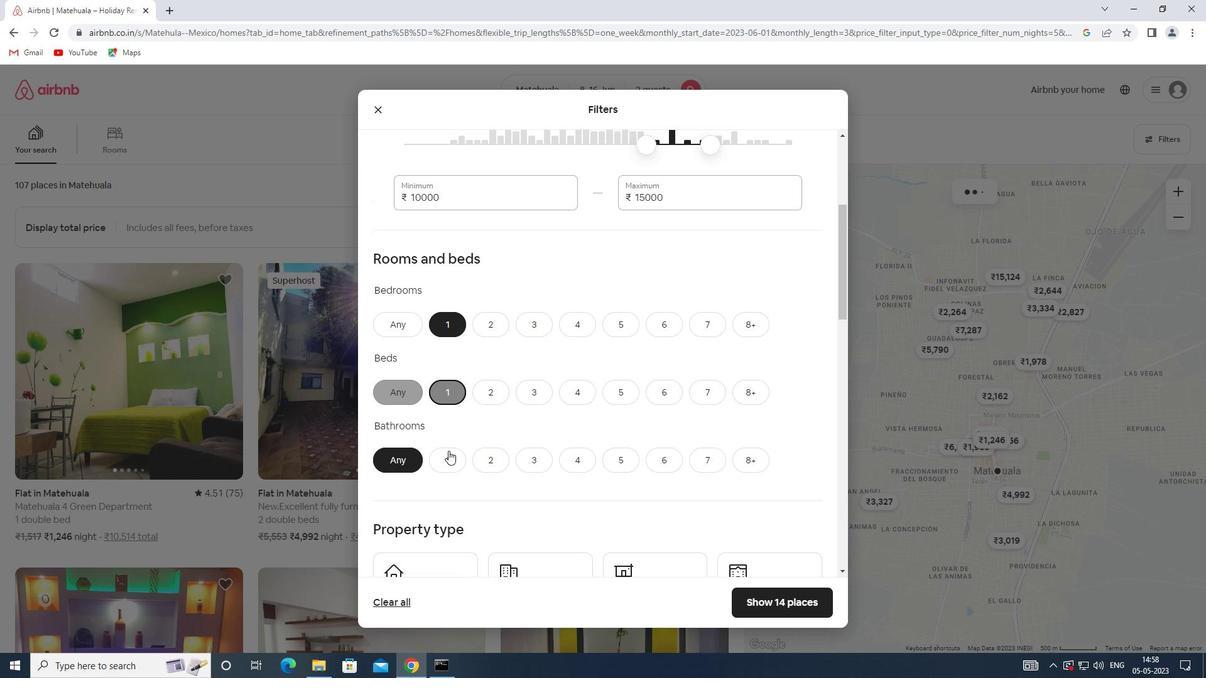
Action: Mouse pressed left at (447, 460)
Screenshot: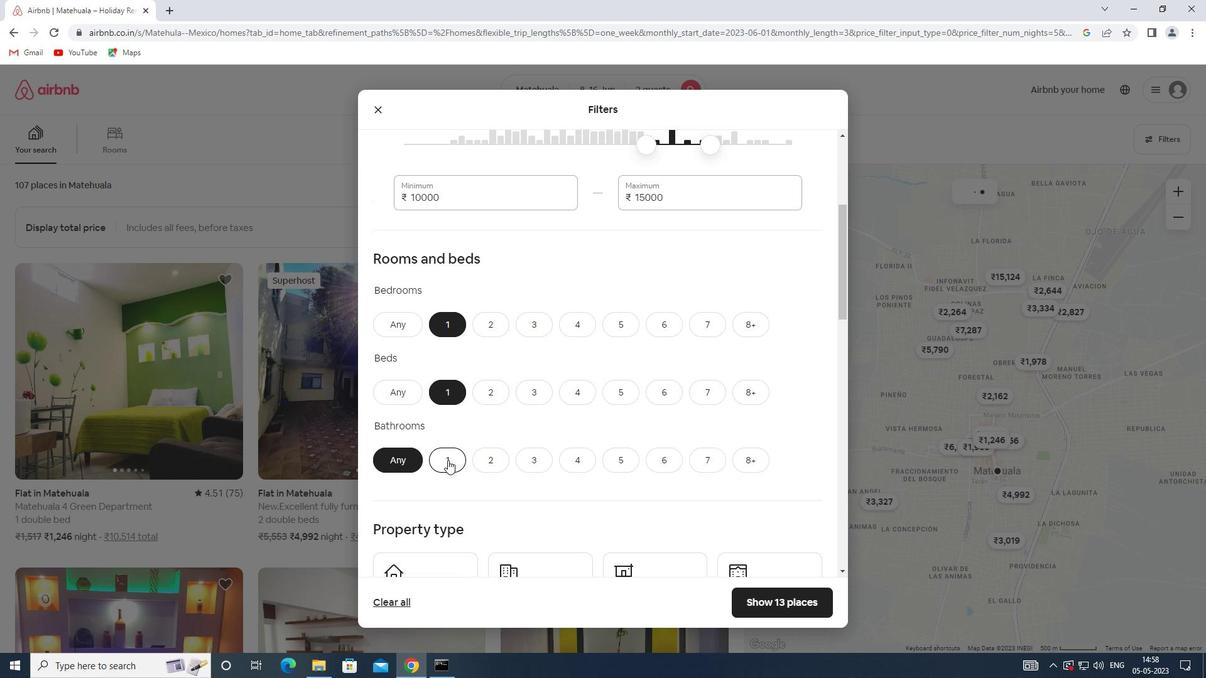 
Action: Mouse moved to (464, 408)
Screenshot: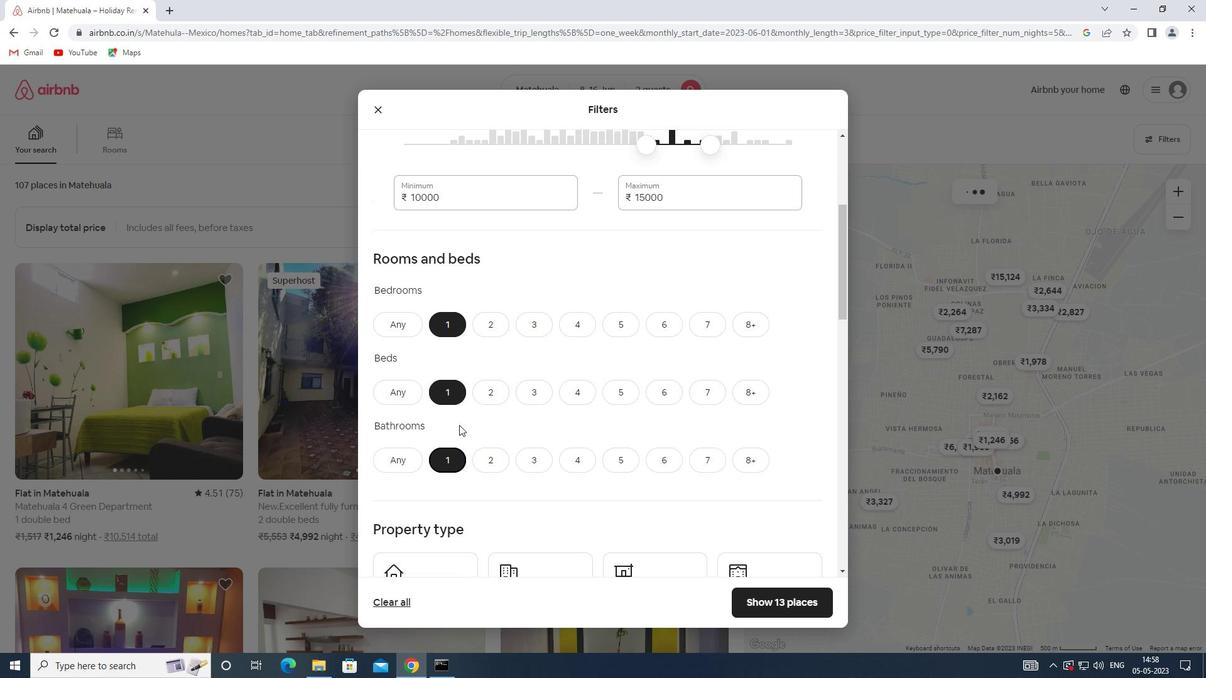 
Action: Mouse scrolled (464, 408) with delta (0, 0)
Screenshot: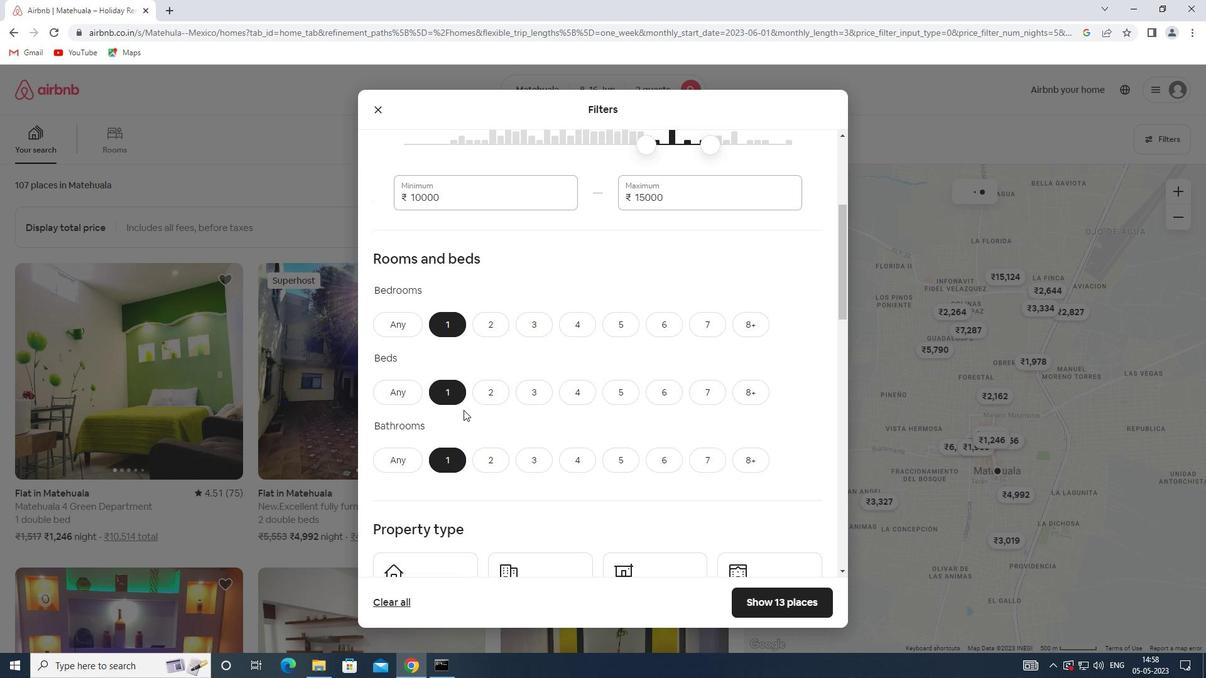 
Action: Mouse scrolled (464, 408) with delta (0, 0)
Screenshot: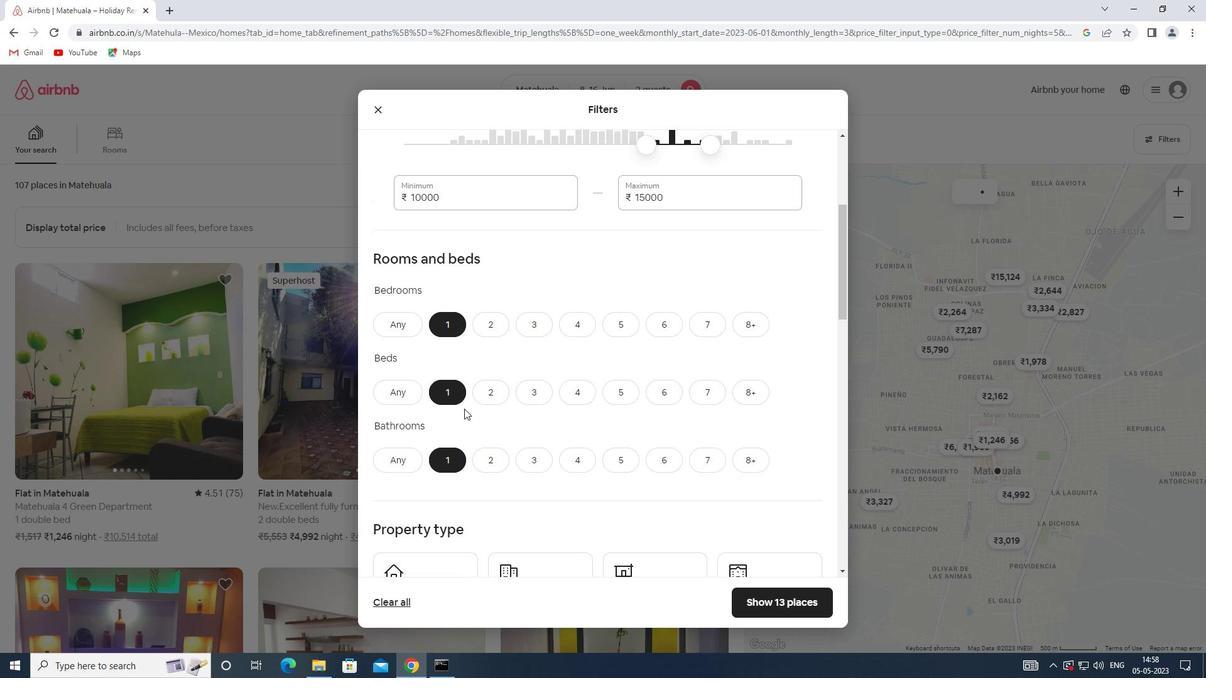 
Action: Mouse scrolled (464, 408) with delta (0, 0)
Screenshot: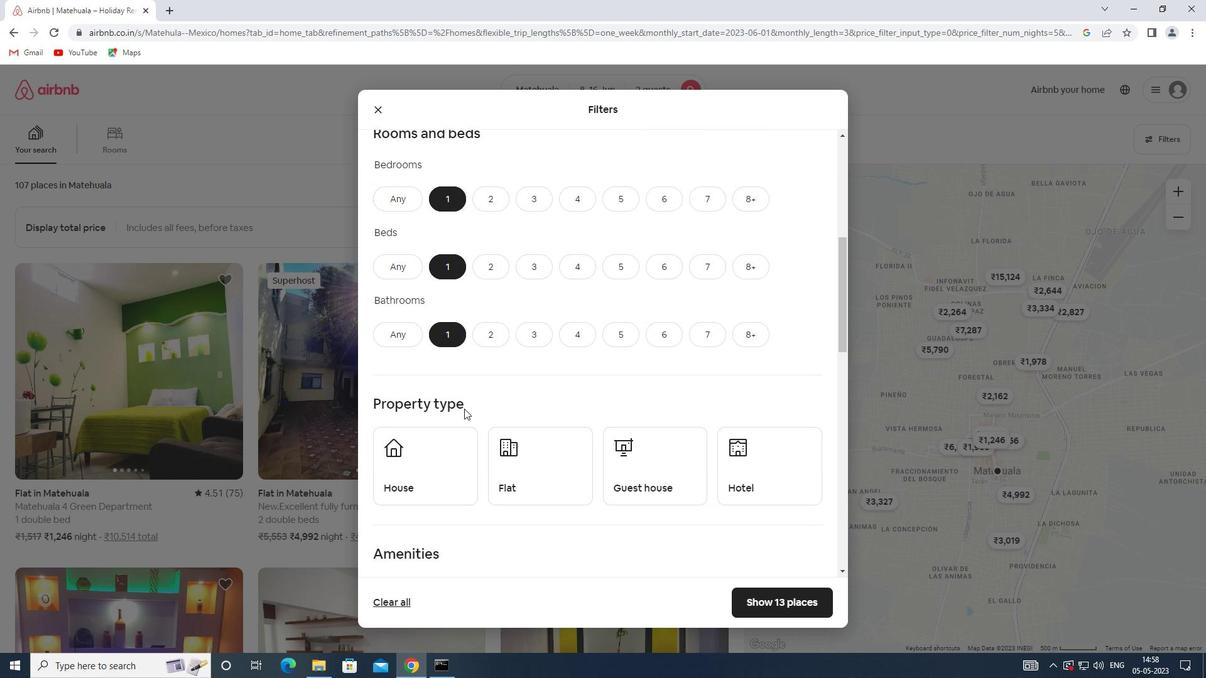 
Action: Mouse moved to (447, 397)
Screenshot: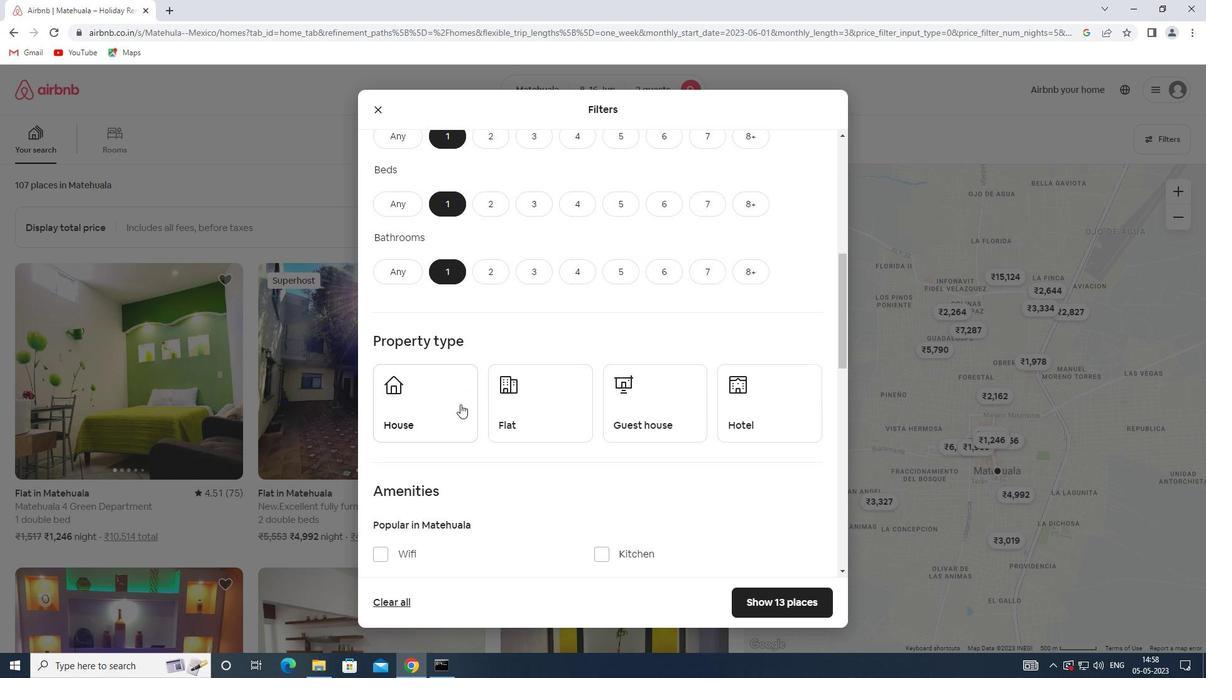 
Action: Mouse pressed left at (447, 397)
Screenshot: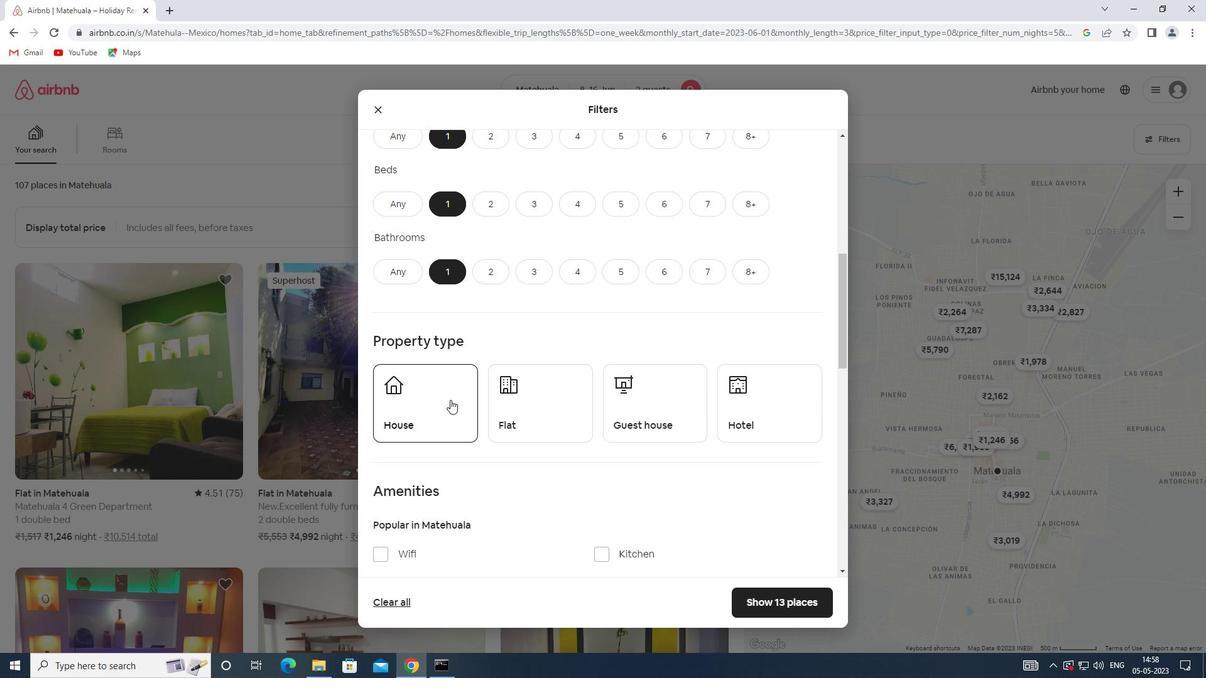 
Action: Mouse moved to (528, 406)
Screenshot: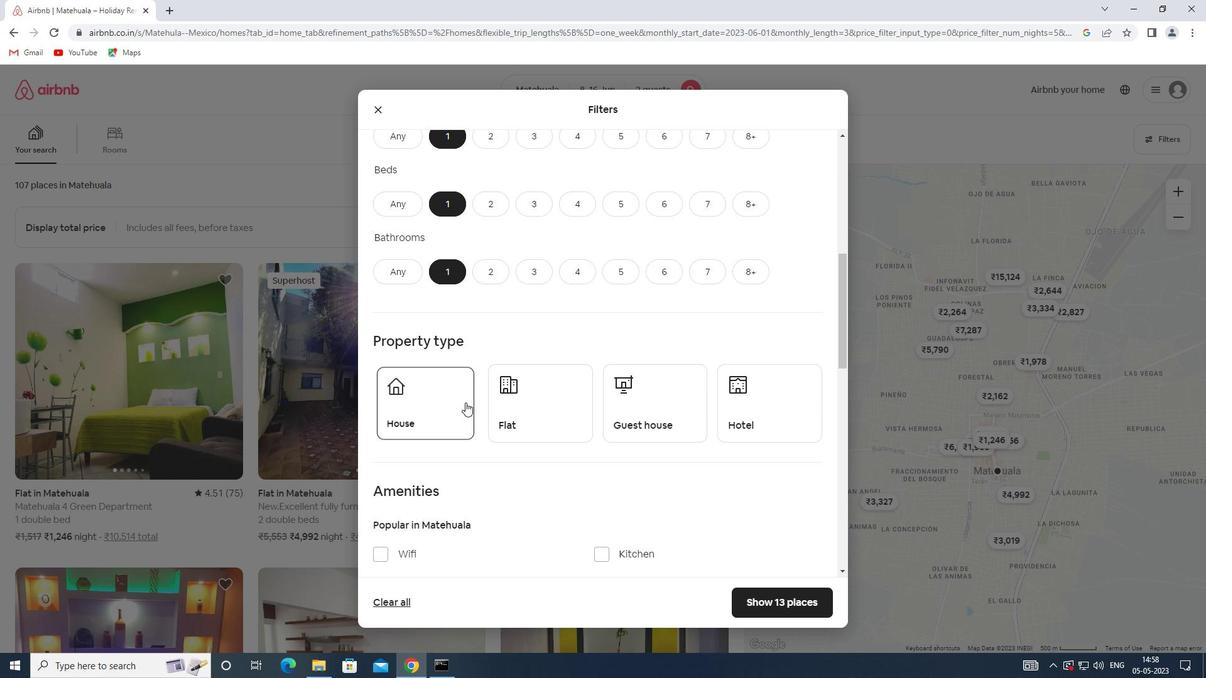 
Action: Mouse pressed left at (528, 406)
Screenshot: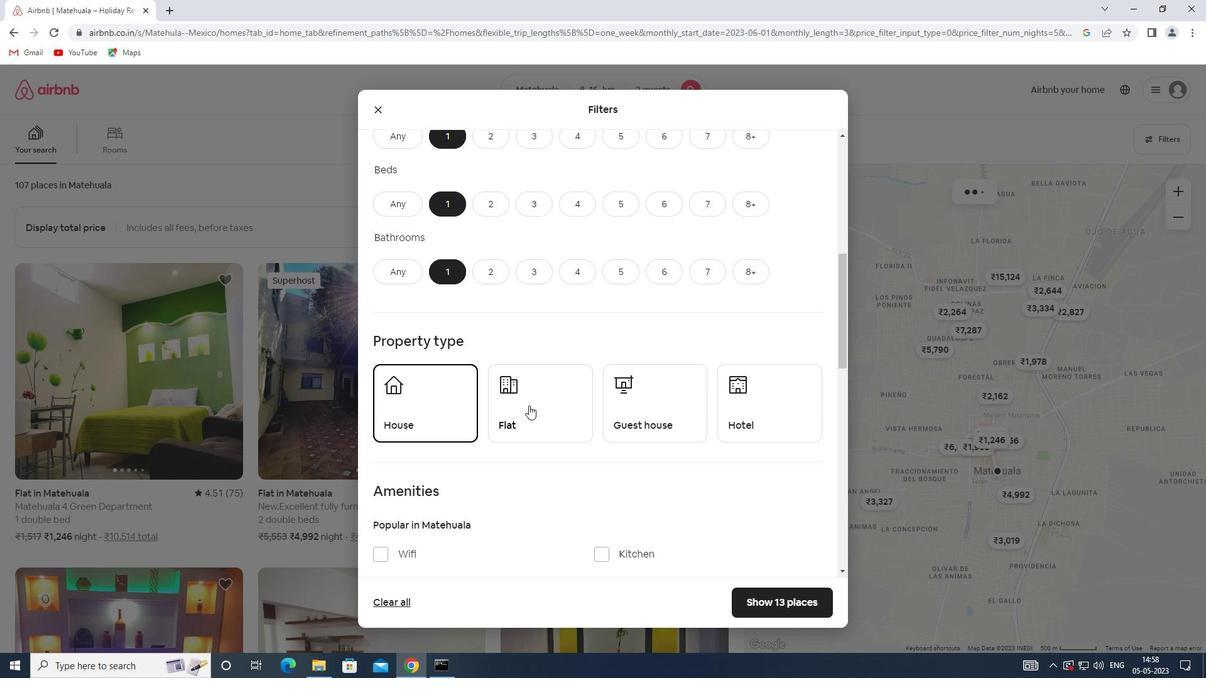 
Action: Mouse moved to (628, 408)
Screenshot: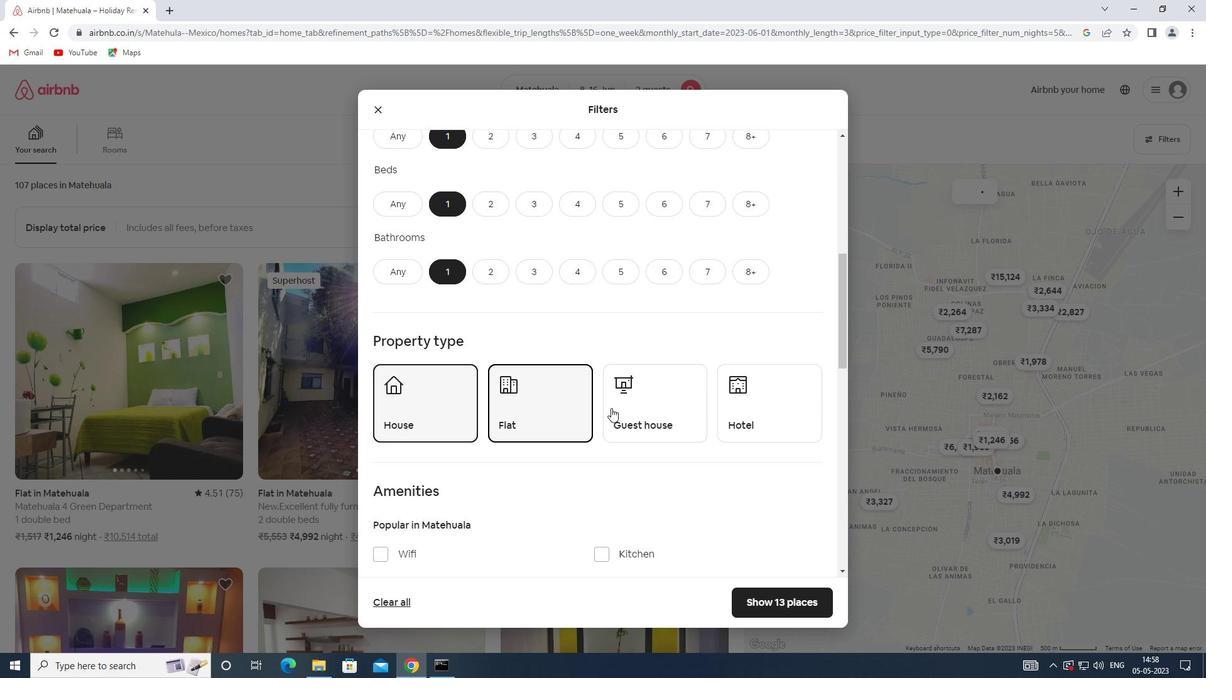 
Action: Mouse pressed left at (628, 408)
Screenshot: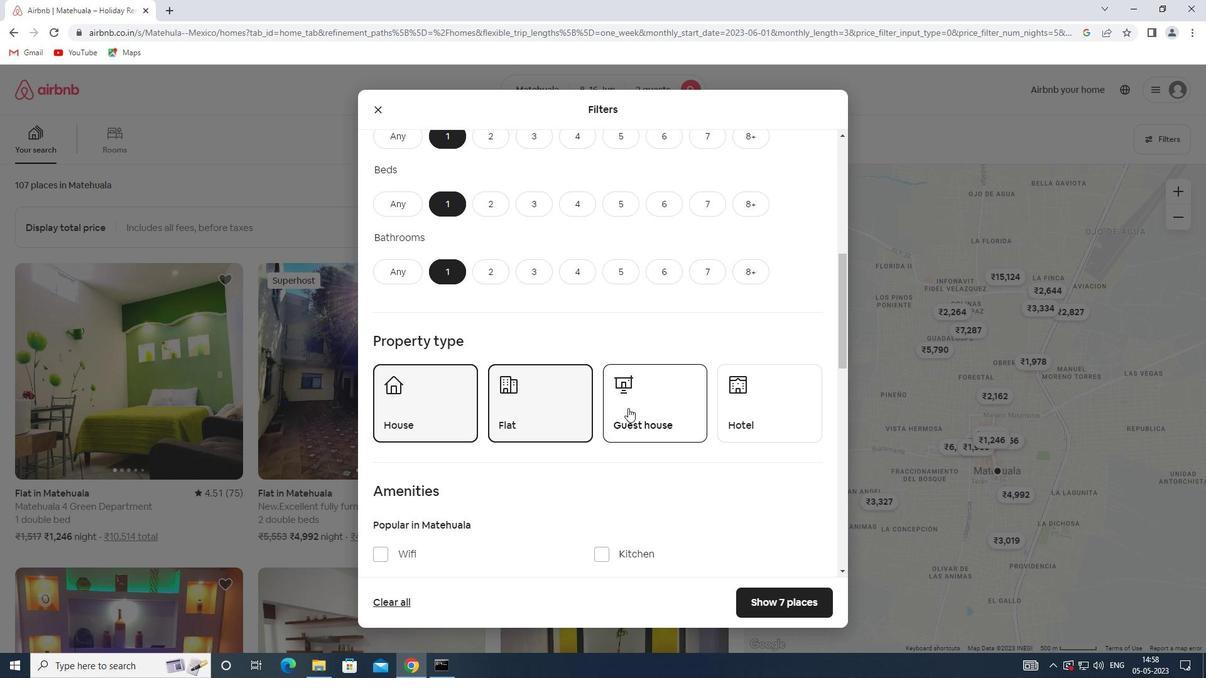 
Action: Mouse moved to (759, 420)
Screenshot: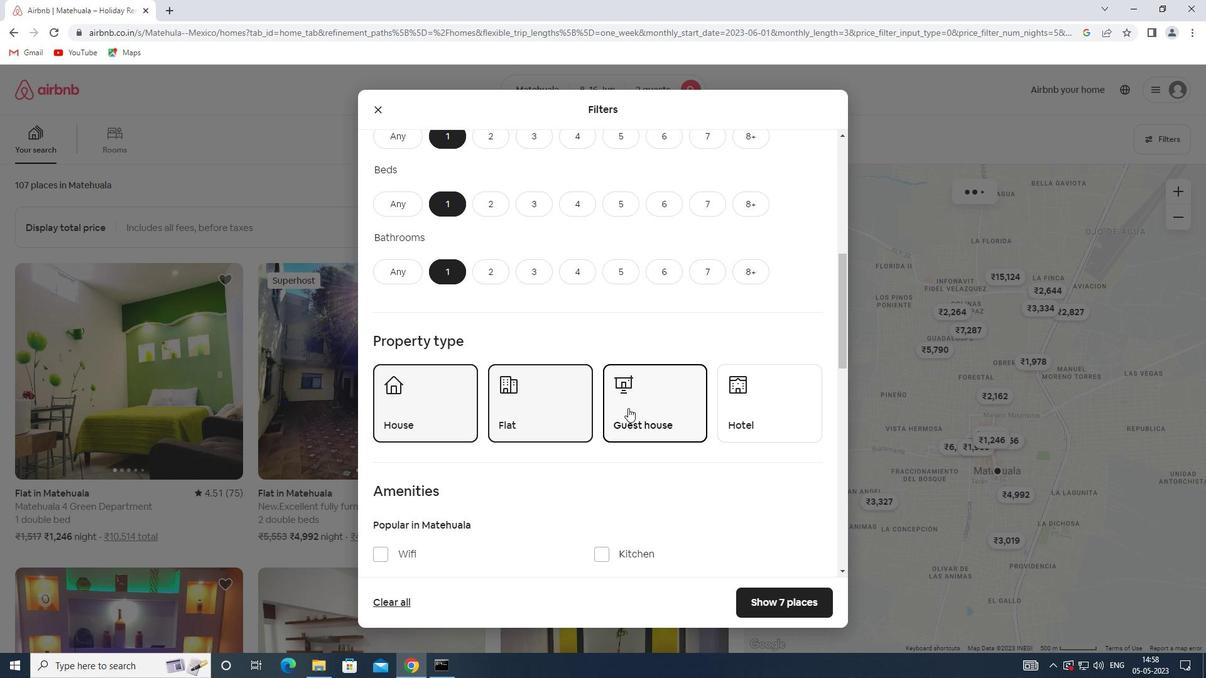 
Action: Mouse pressed left at (759, 420)
Screenshot: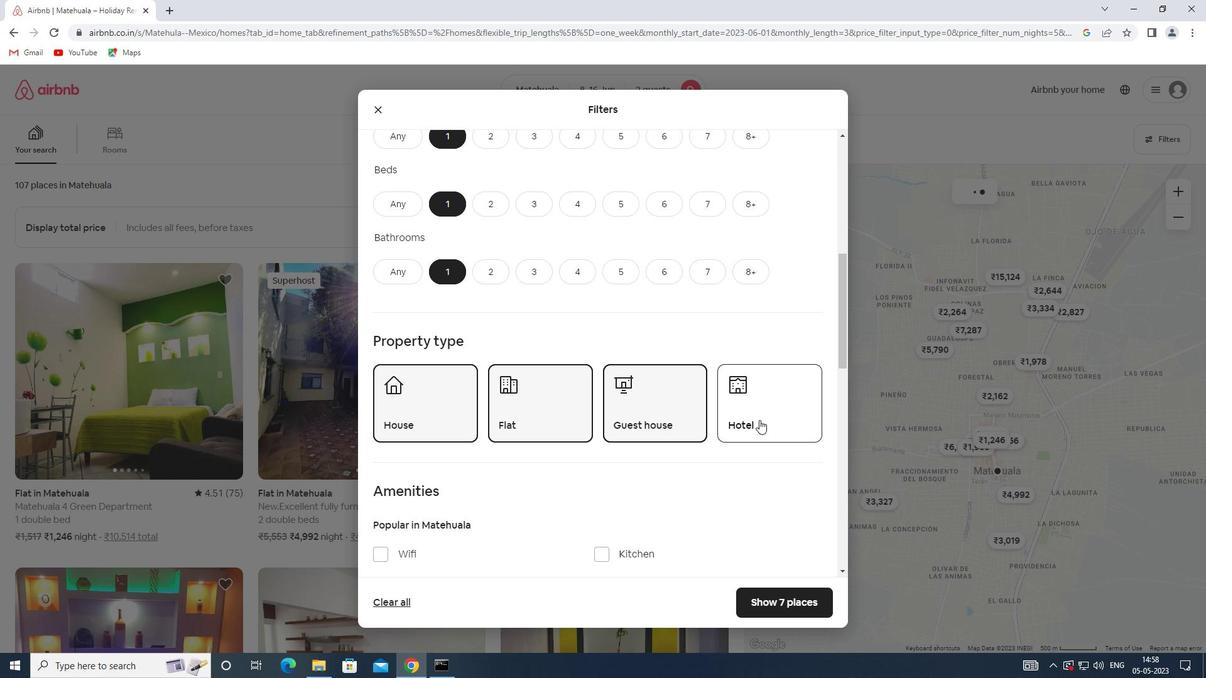 
Action: Mouse moved to (527, 372)
Screenshot: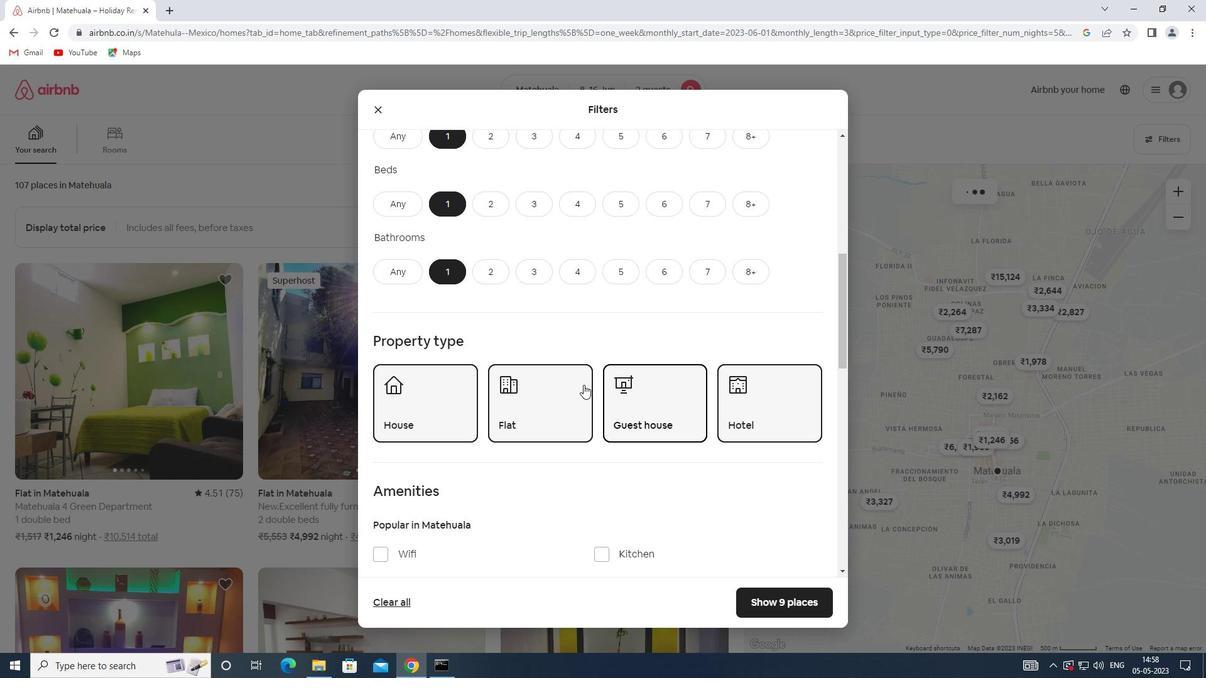 
Action: Mouse scrolled (527, 371) with delta (0, 0)
Screenshot: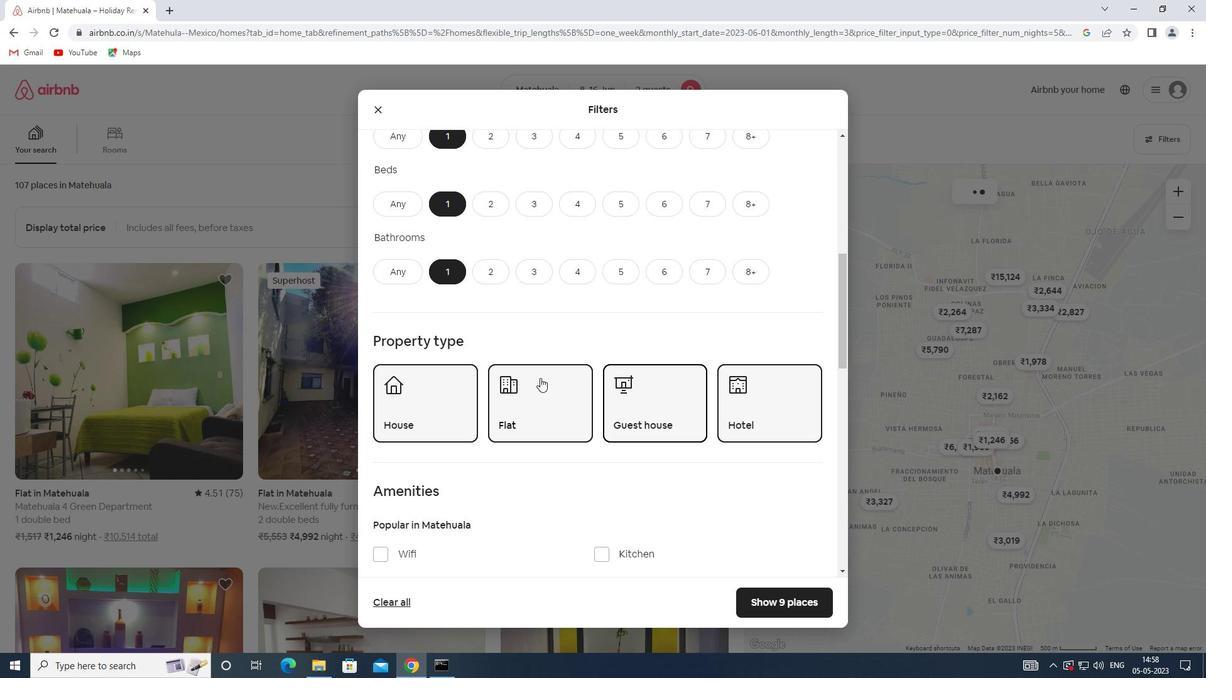 
Action: Mouse scrolled (527, 371) with delta (0, 0)
Screenshot: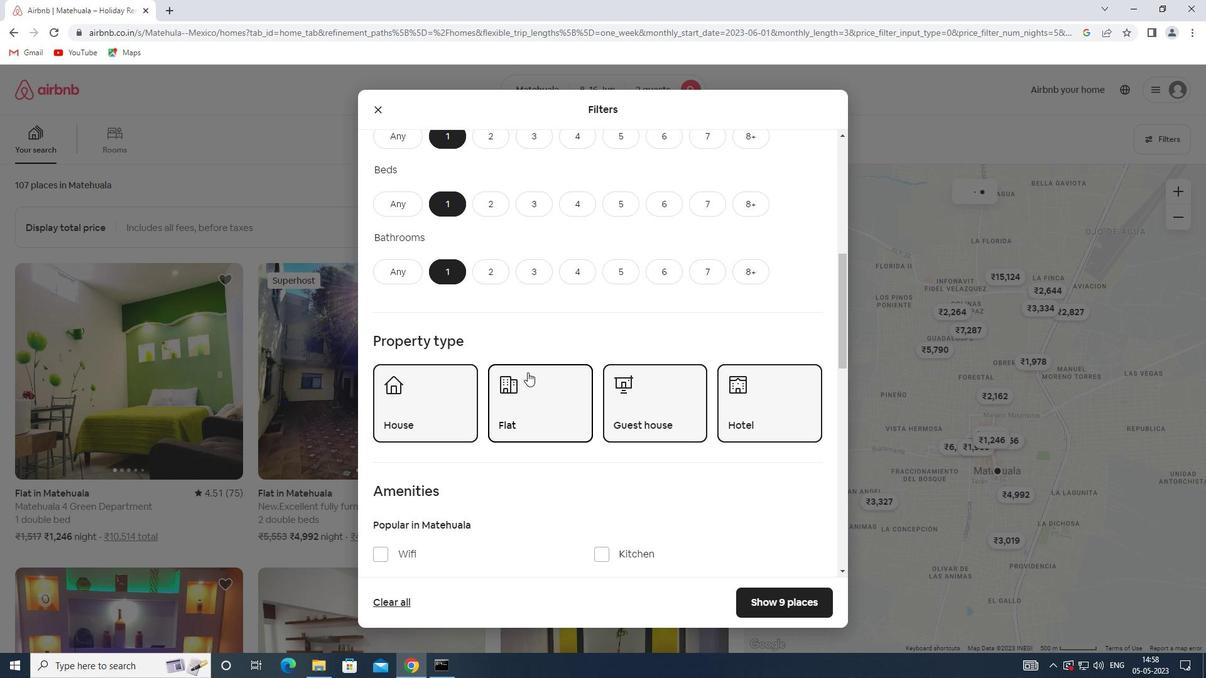 
Action: Mouse scrolled (527, 371) with delta (0, 0)
Screenshot: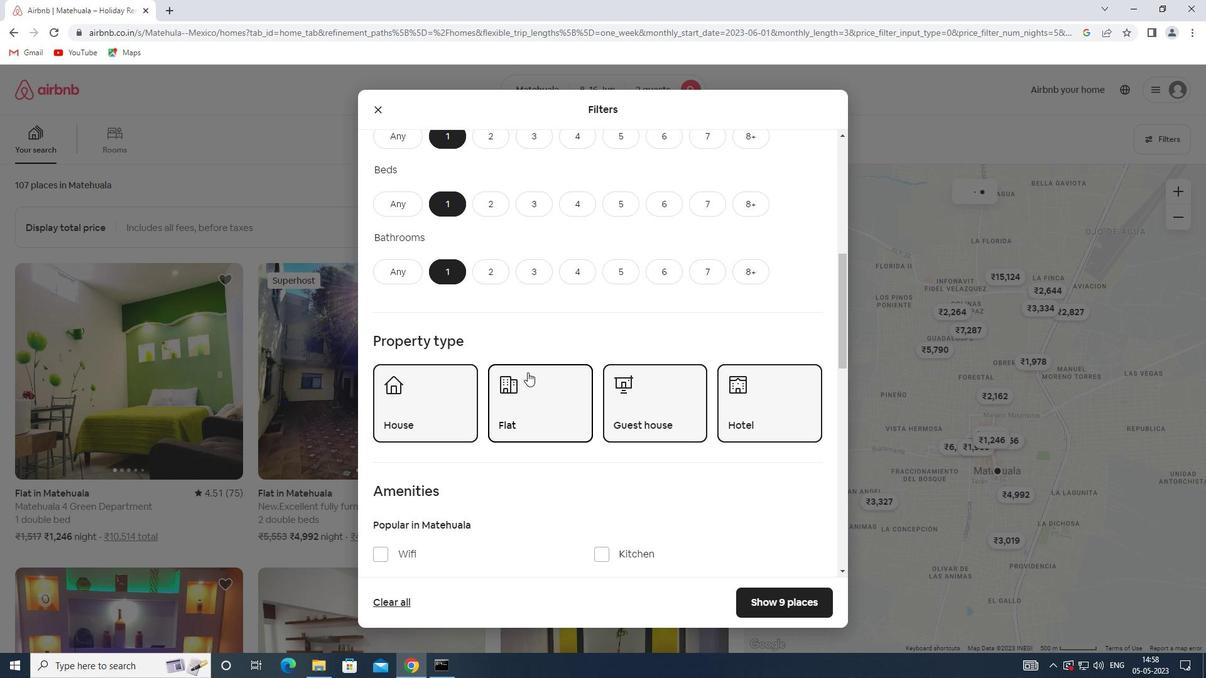 
Action: Mouse scrolled (527, 371) with delta (0, 0)
Screenshot: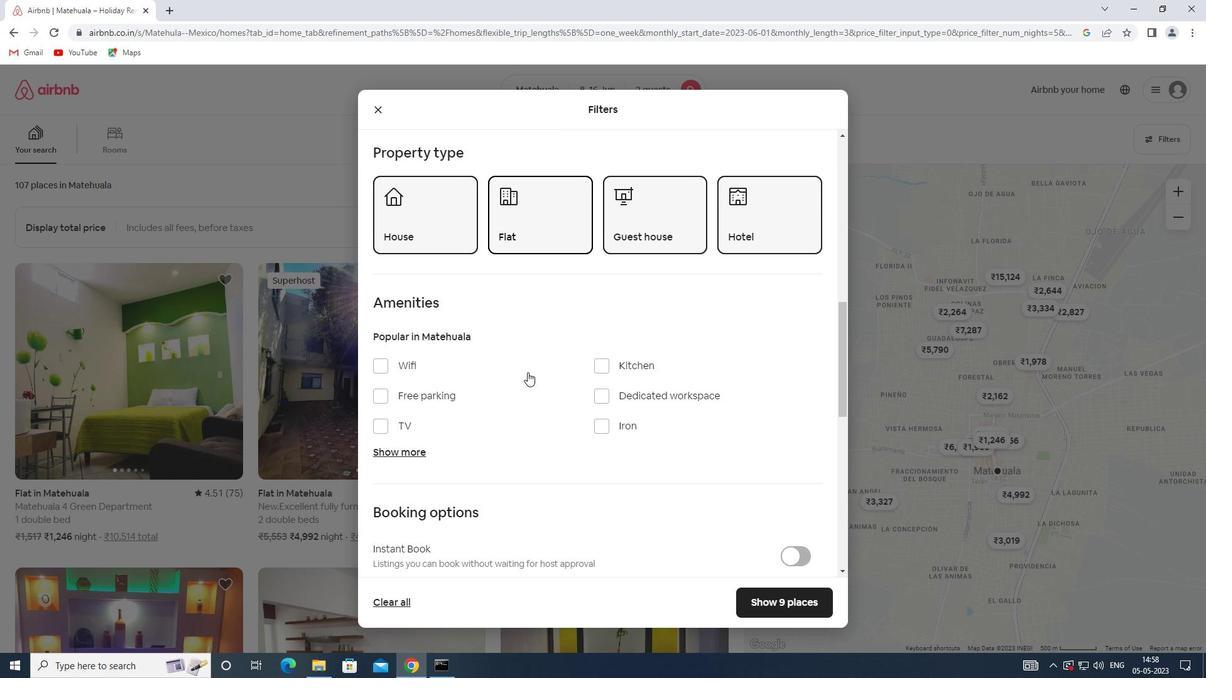
Action: Mouse scrolled (527, 371) with delta (0, 0)
Screenshot: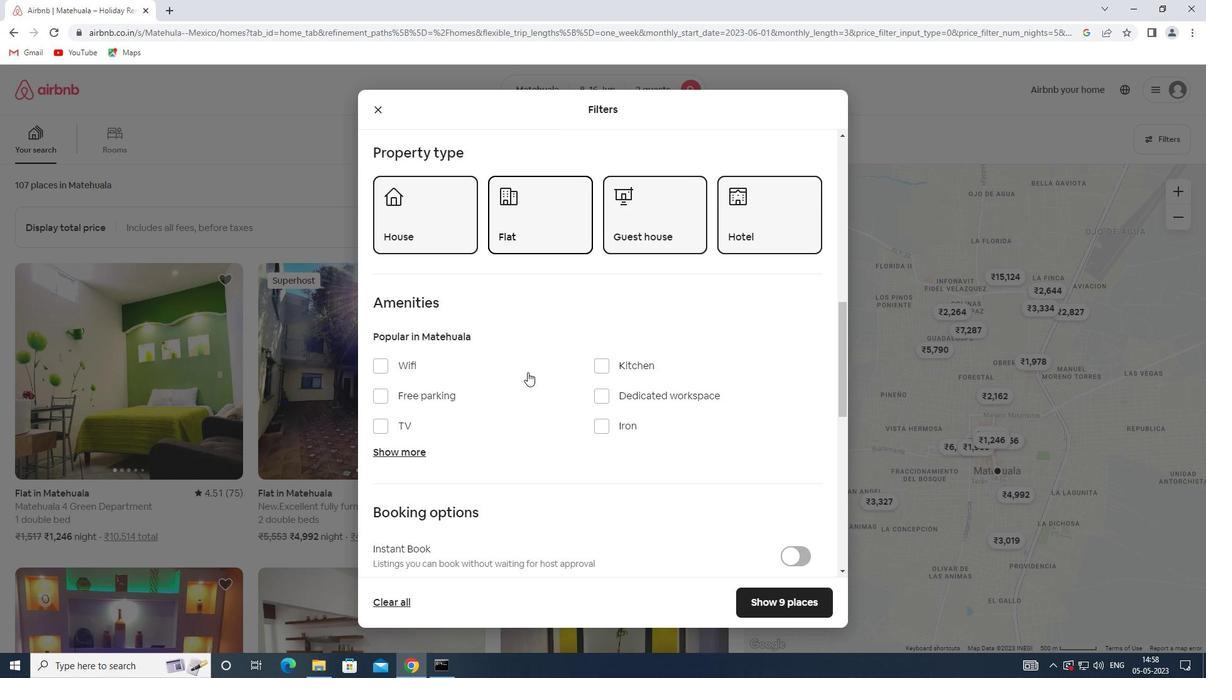 
Action: Mouse moved to (792, 464)
Screenshot: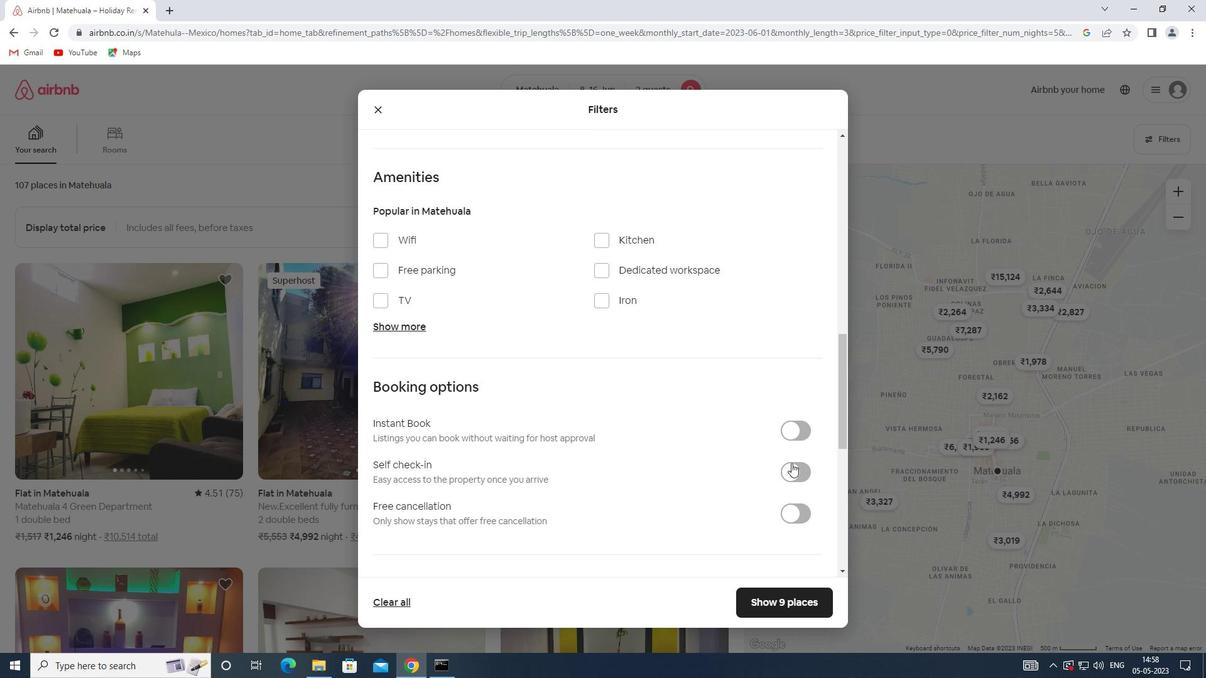
Action: Mouse pressed left at (792, 464)
Screenshot: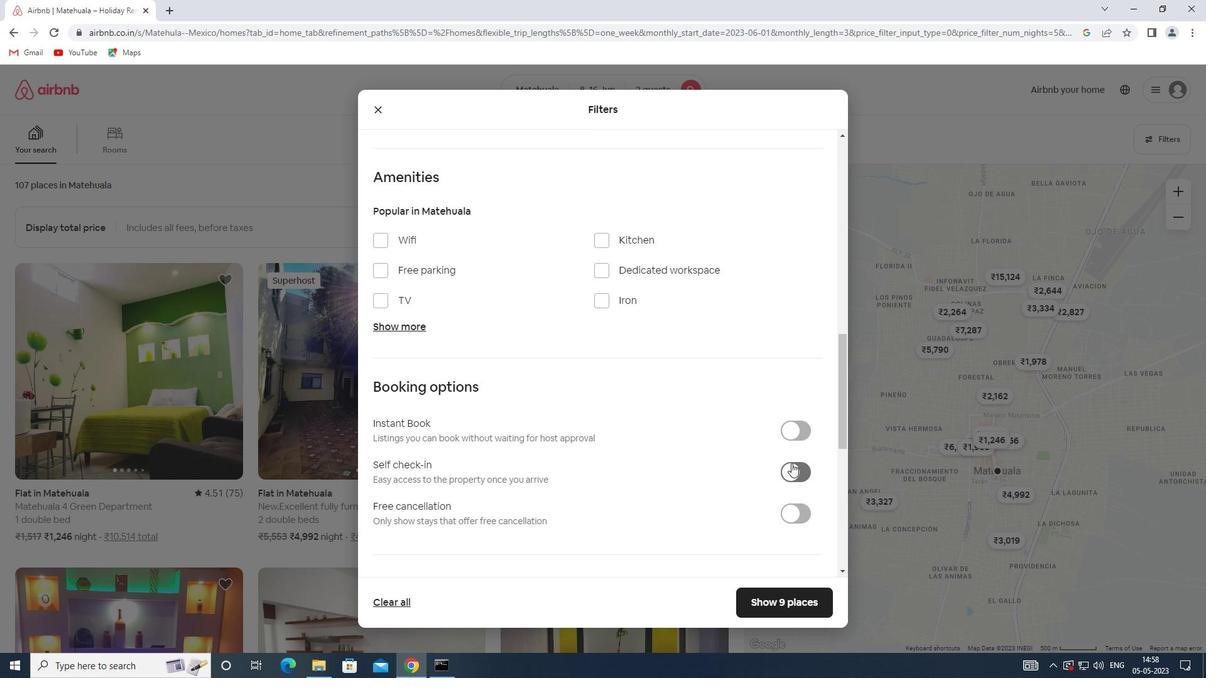 
Action: Mouse moved to (464, 377)
Screenshot: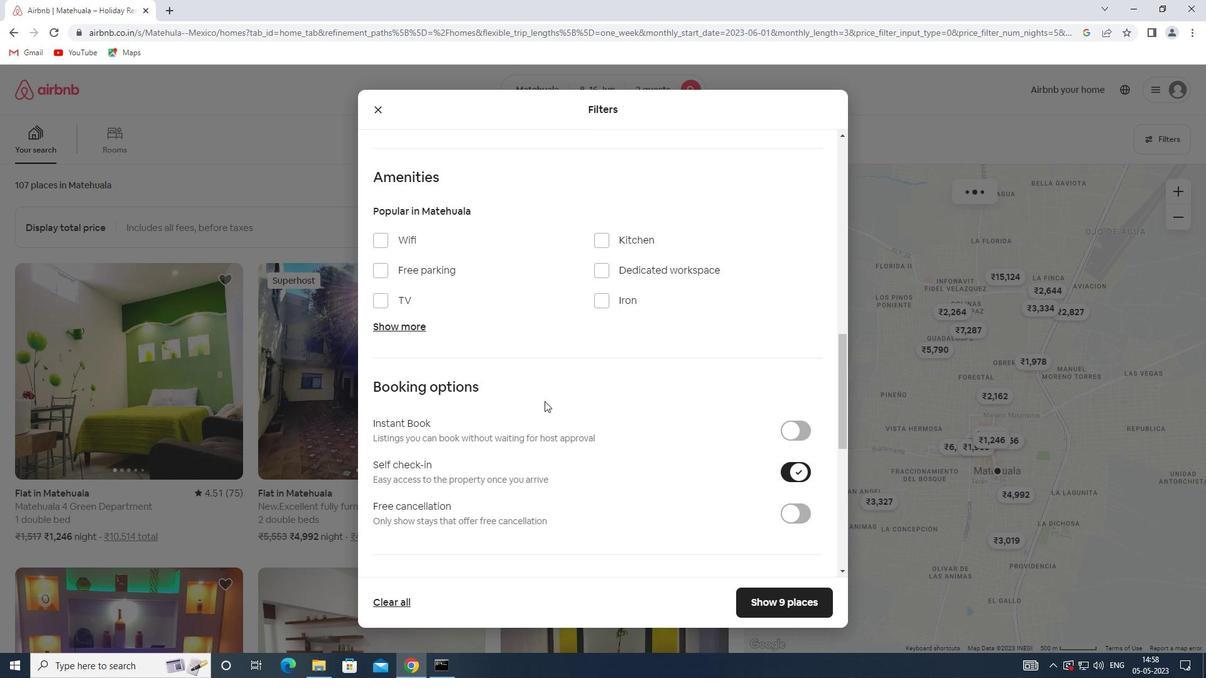 
Action: Mouse scrolled (464, 376) with delta (0, 0)
Screenshot: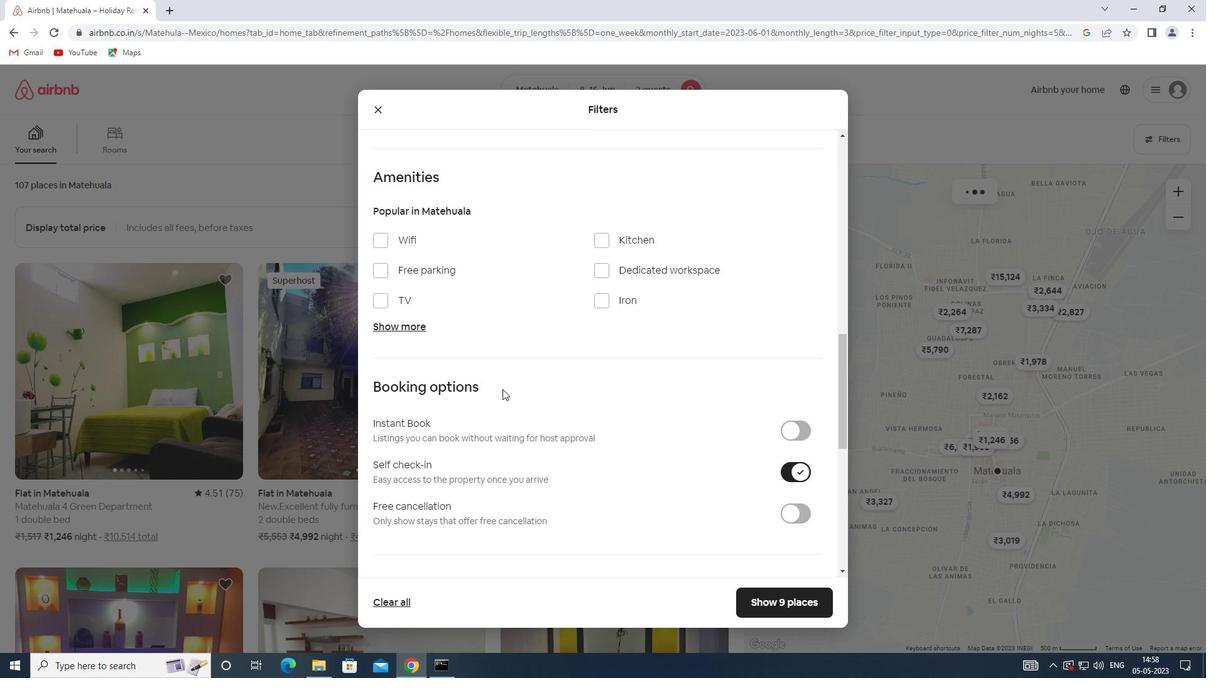 
Action: Mouse moved to (463, 377)
Screenshot: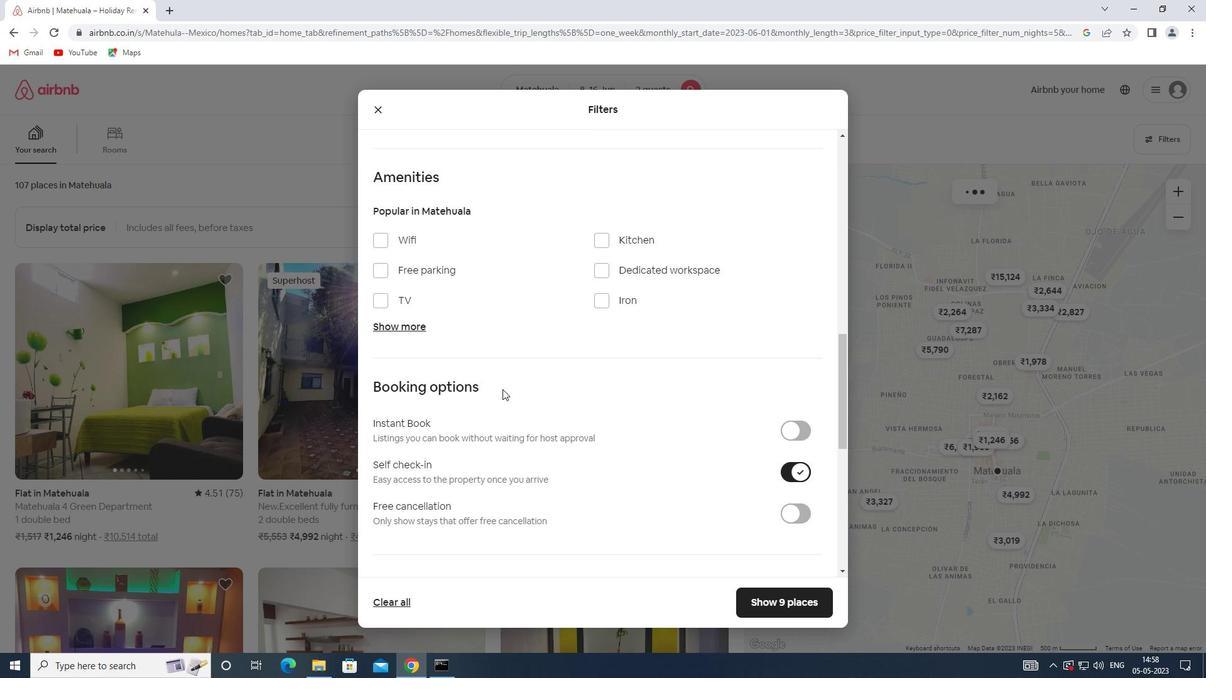 
Action: Mouse scrolled (463, 376) with delta (0, 0)
Screenshot: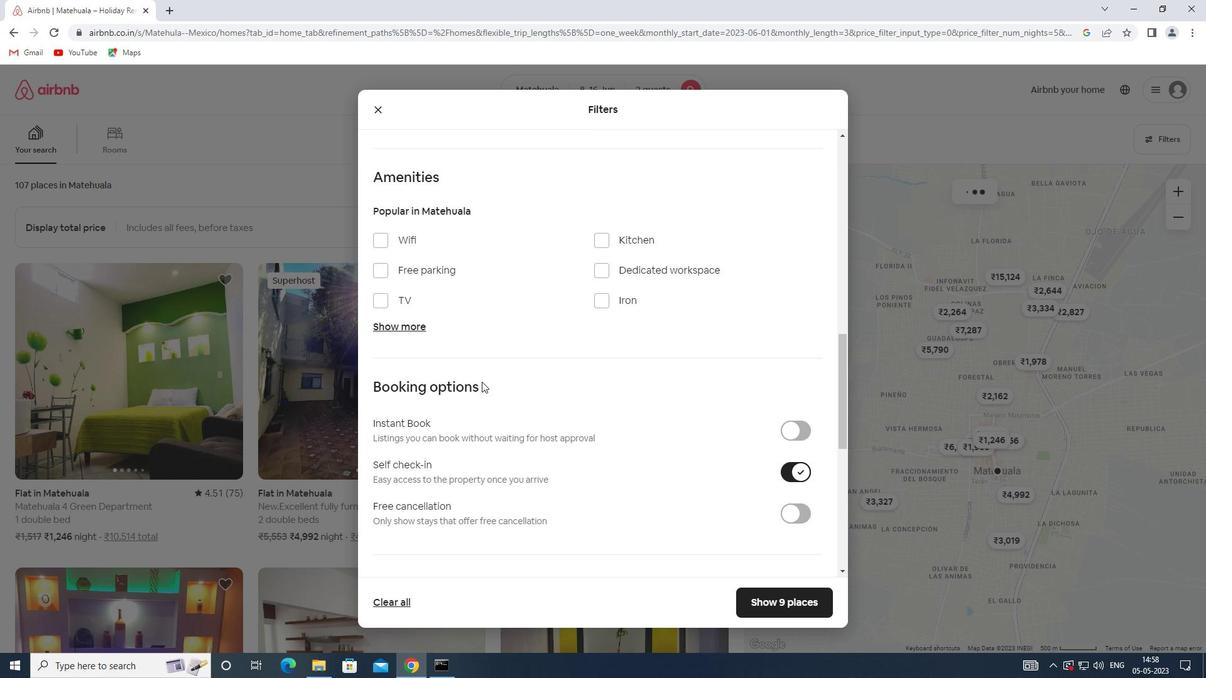
Action: Mouse moved to (463, 377)
Screenshot: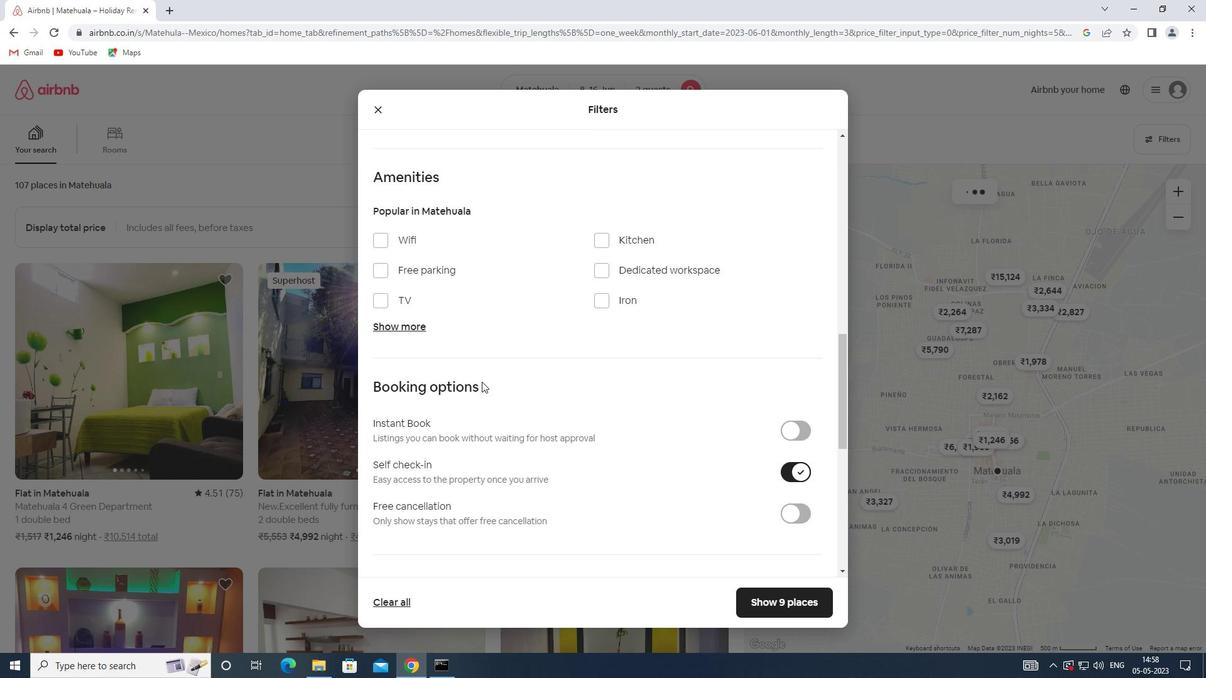 
Action: Mouse scrolled (463, 376) with delta (0, 0)
Screenshot: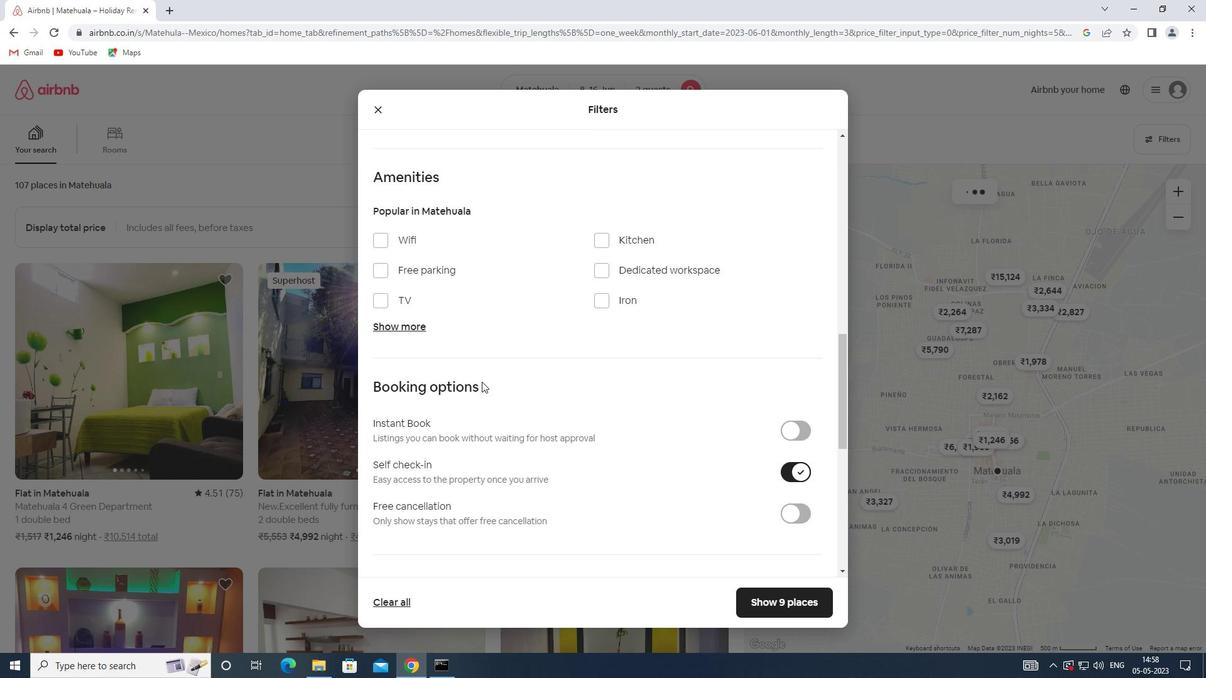 
Action: Mouse scrolled (463, 376) with delta (0, 0)
Screenshot: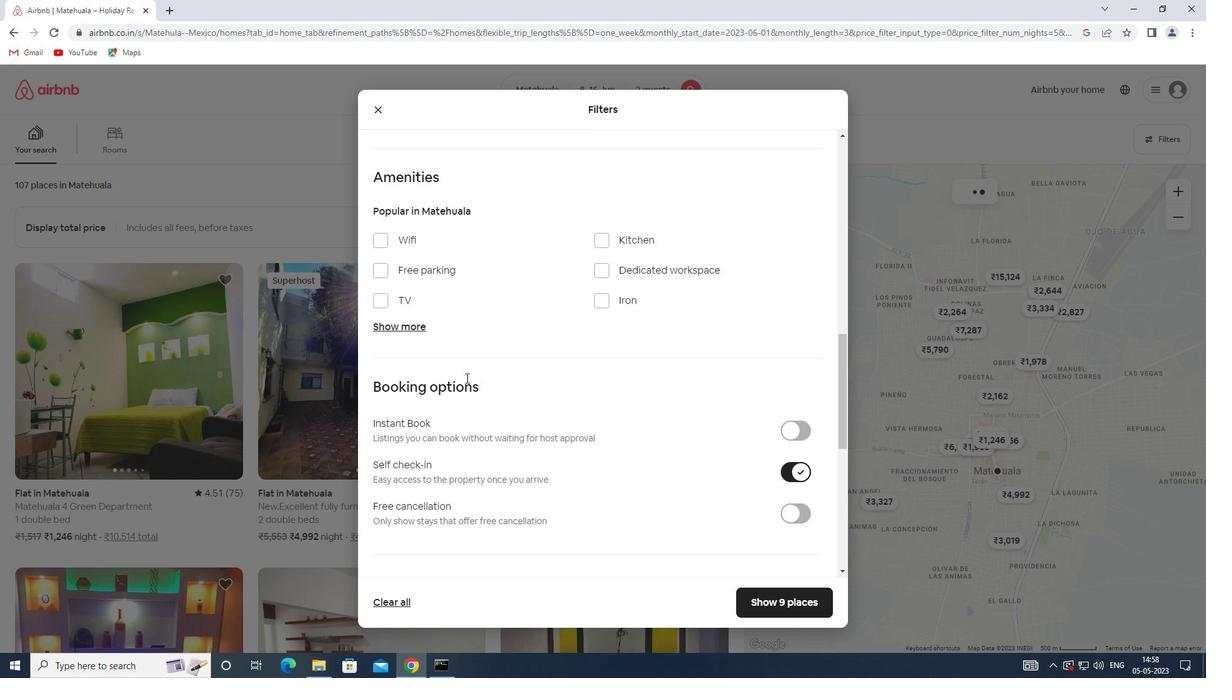 
Action: Mouse scrolled (463, 376) with delta (0, 0)
Screenshot: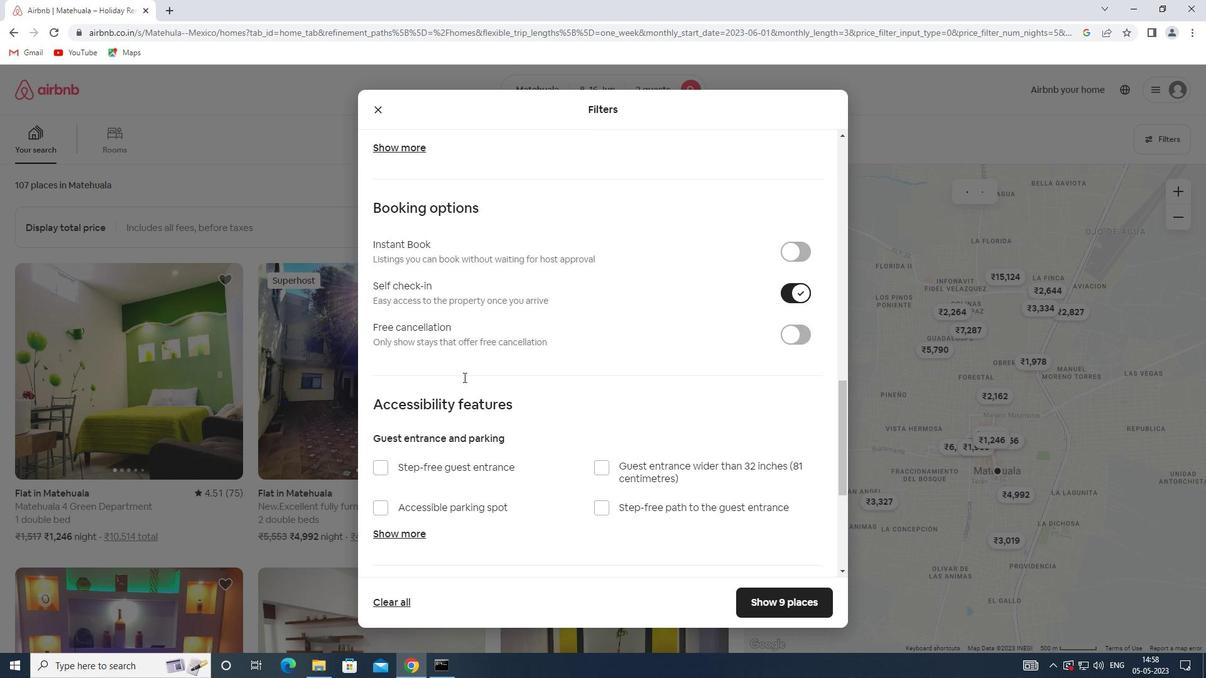 
Action: Mouse moved to (462, 377)
Screenshot: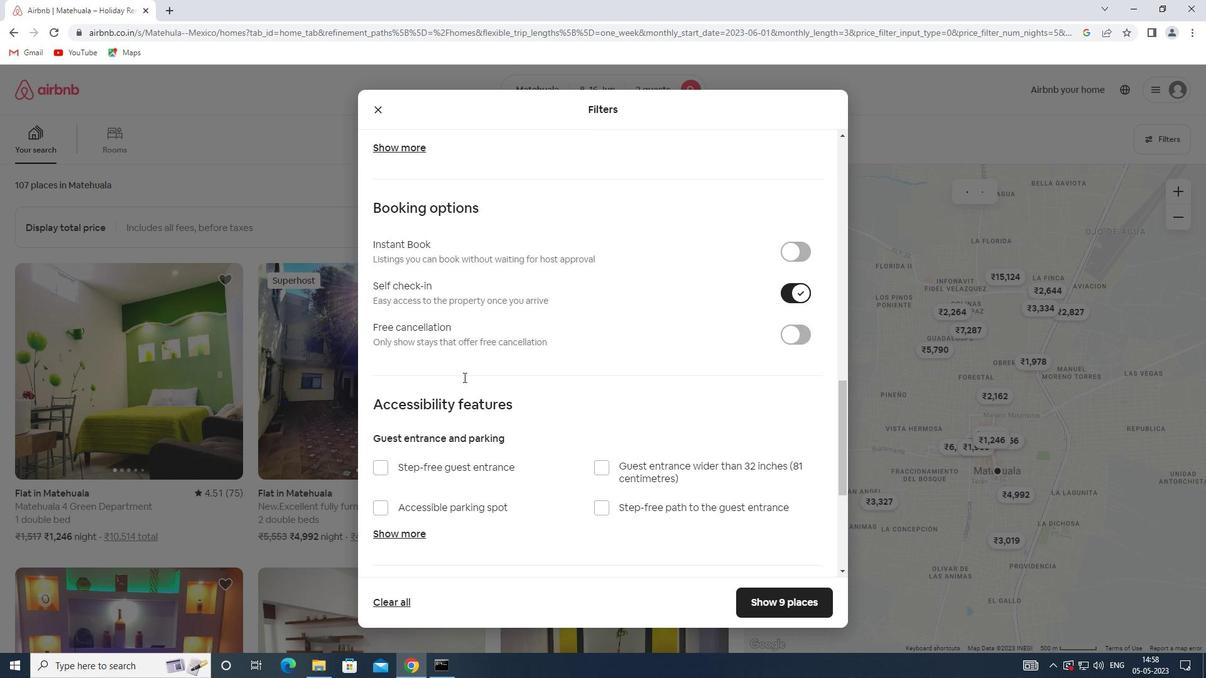 
Action: Mouse scrolled (462, 376) with delta (0, 0)
Screenshot: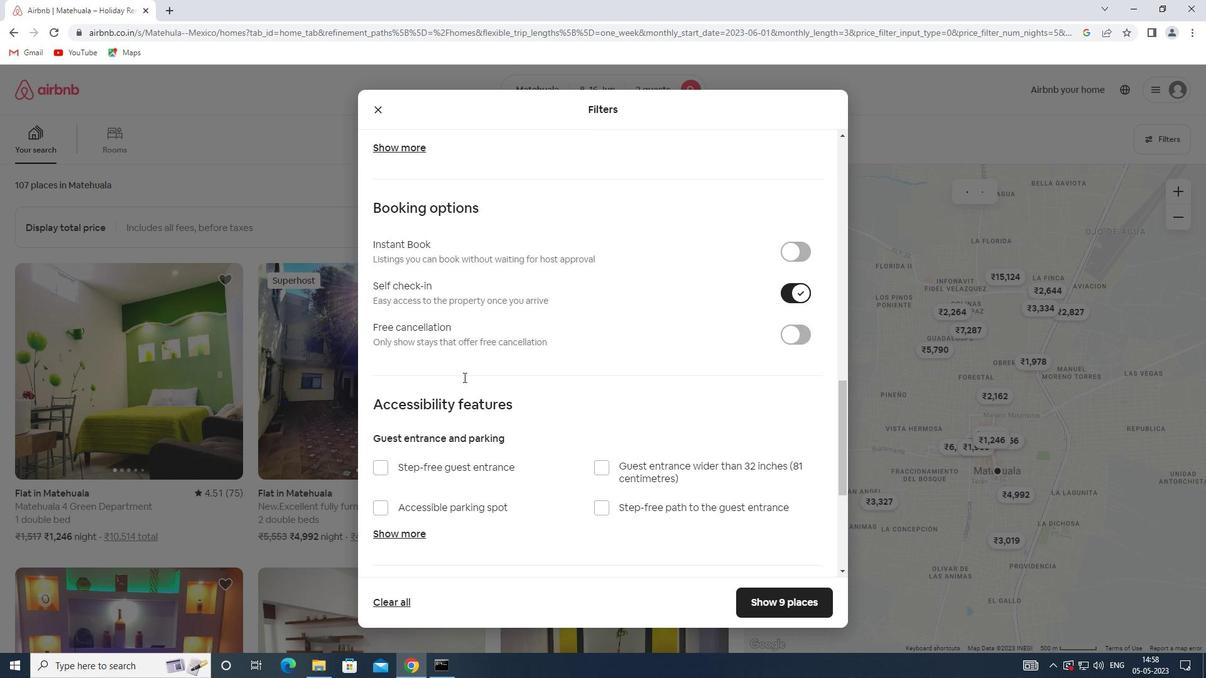 
Action: Mouse scrolled (462, 376) with delta (0, 0)
Screenshot: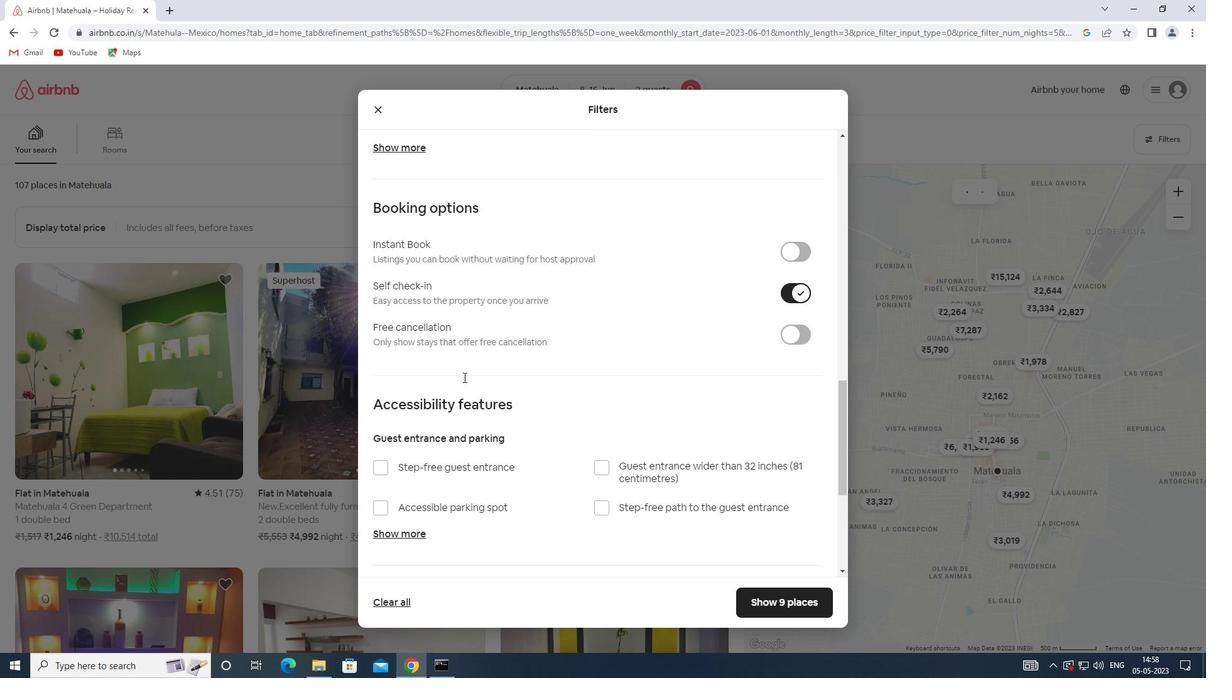 
Action: Mouse scrolled (462, 376) with delta (0, 0)
Screenshot: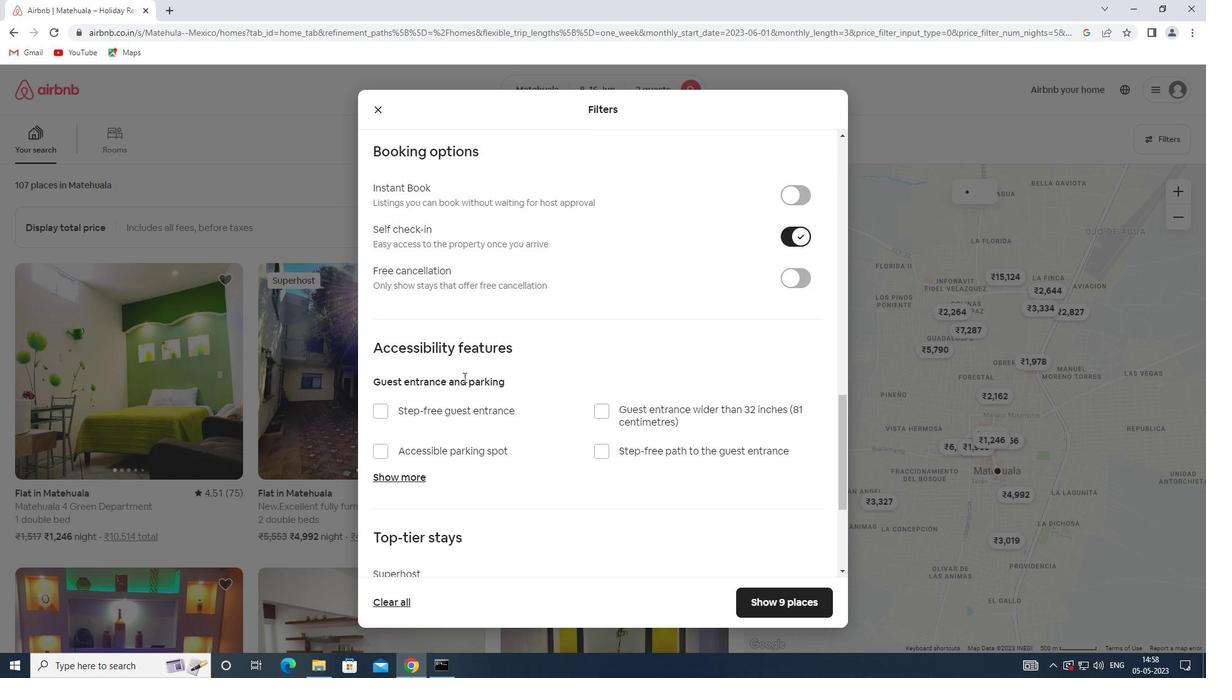 
Action: Mouse moved to (380, 490)
Screenshot: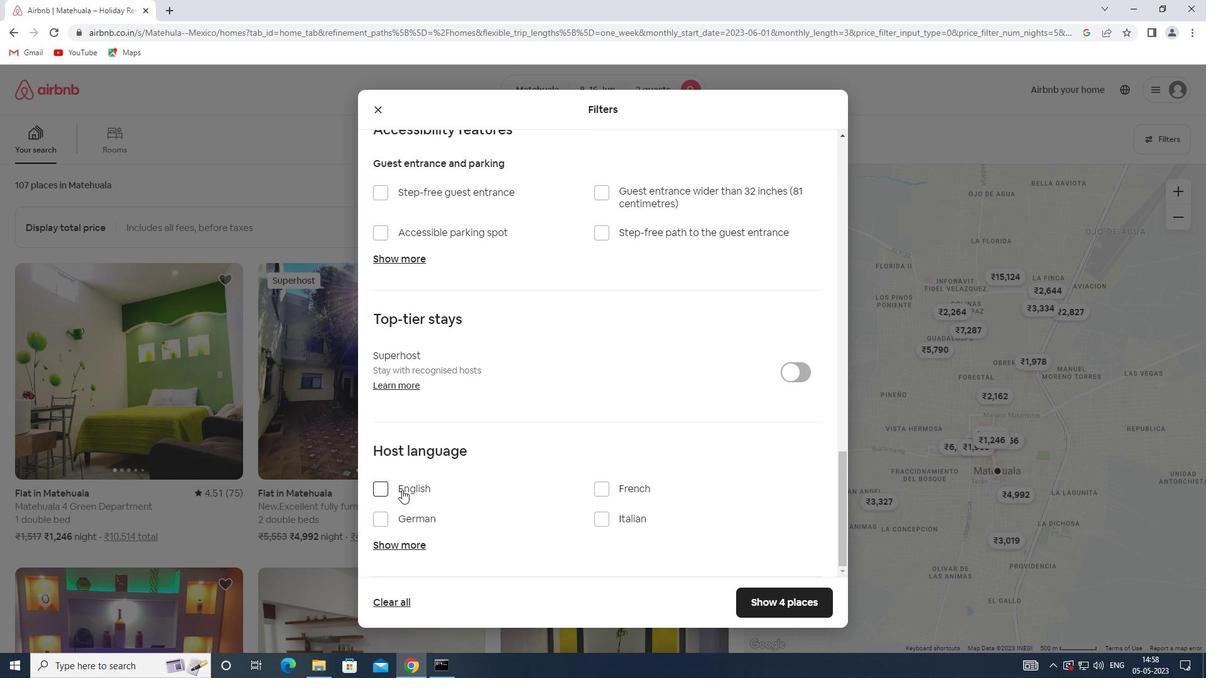 
Action: Mouse pressed left at (380, 490)
Screenshot: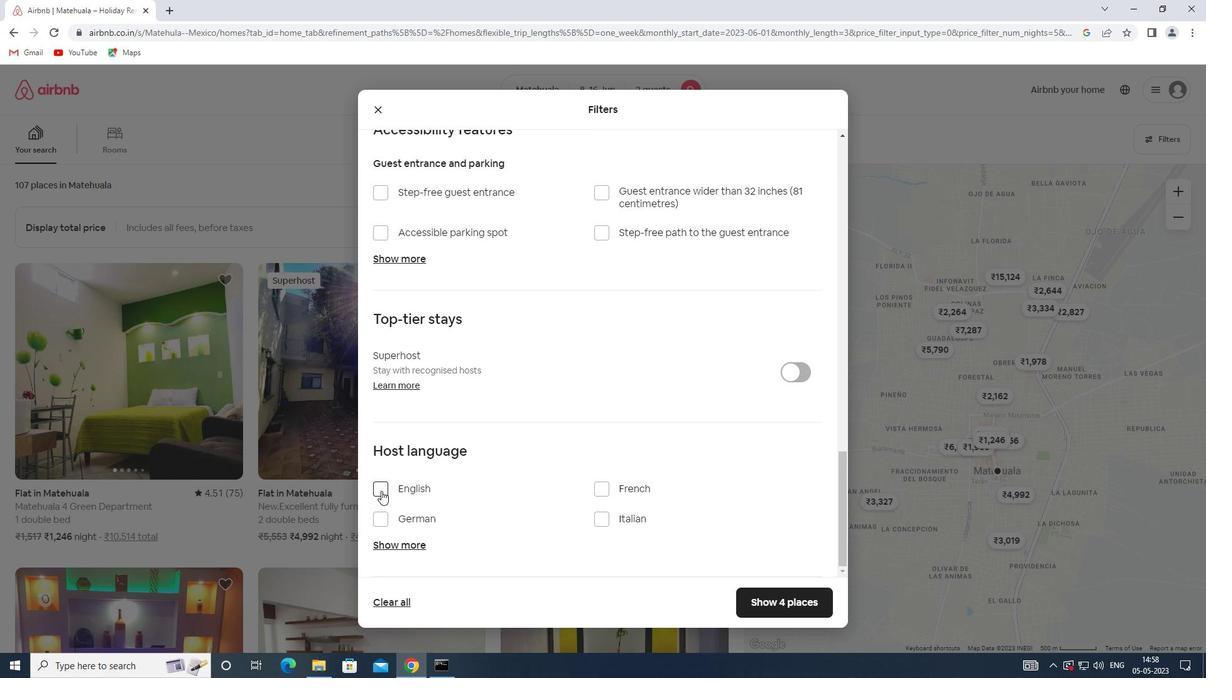 
Action: Mouse moved to (770, 605)
Screenshot: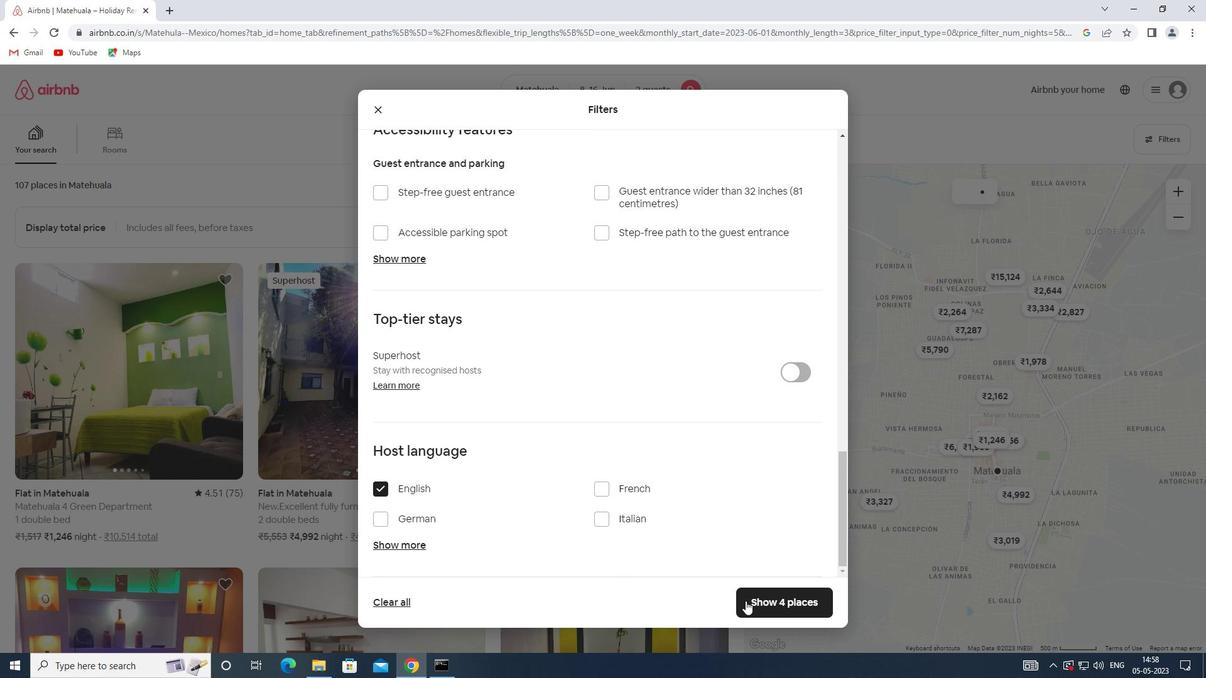 
Action: Mouse pressed left at (770, 605)
Screenshot: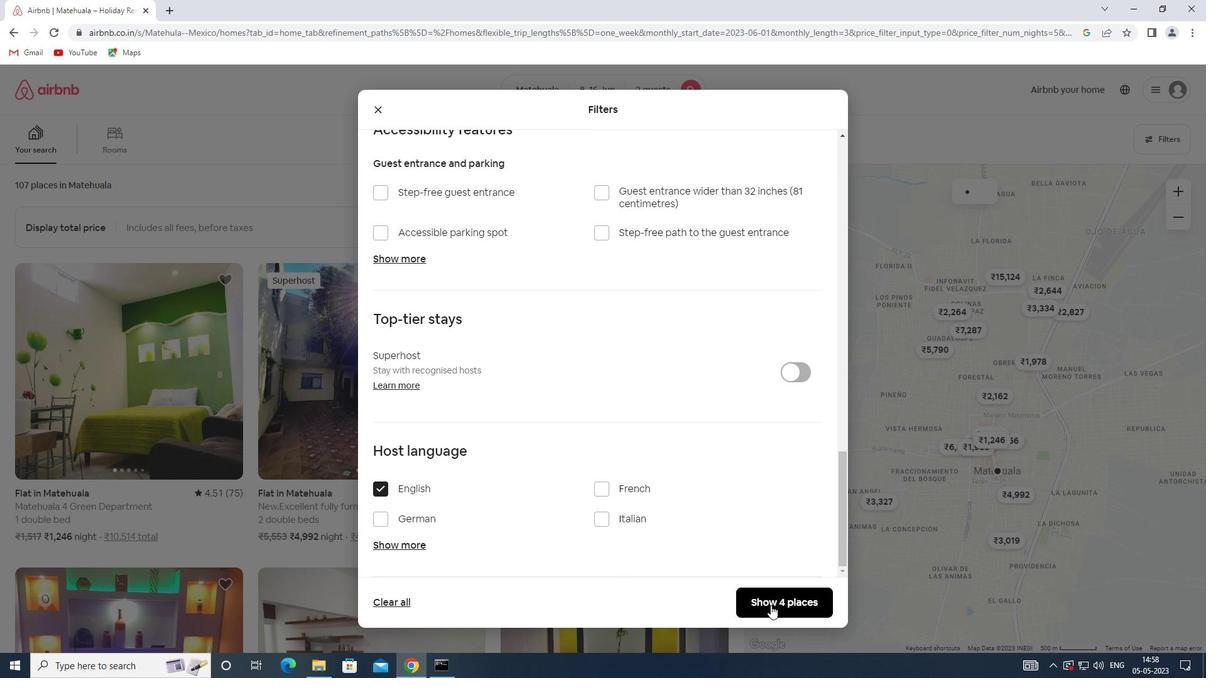 
